 Task: Find connections with filter location Jhā Jhā with filter topic #hr with filter profile language German with filter current company TVS Motor Company with filter school Bharathidasan Institute of Management Tiruchirapalli with filter industry Food and Beverage Retail with filter service category Real Estate with filter keywords title Hotel Front Door Greeter
Action: Mouse pressed left at (590, 82)
Screenshot: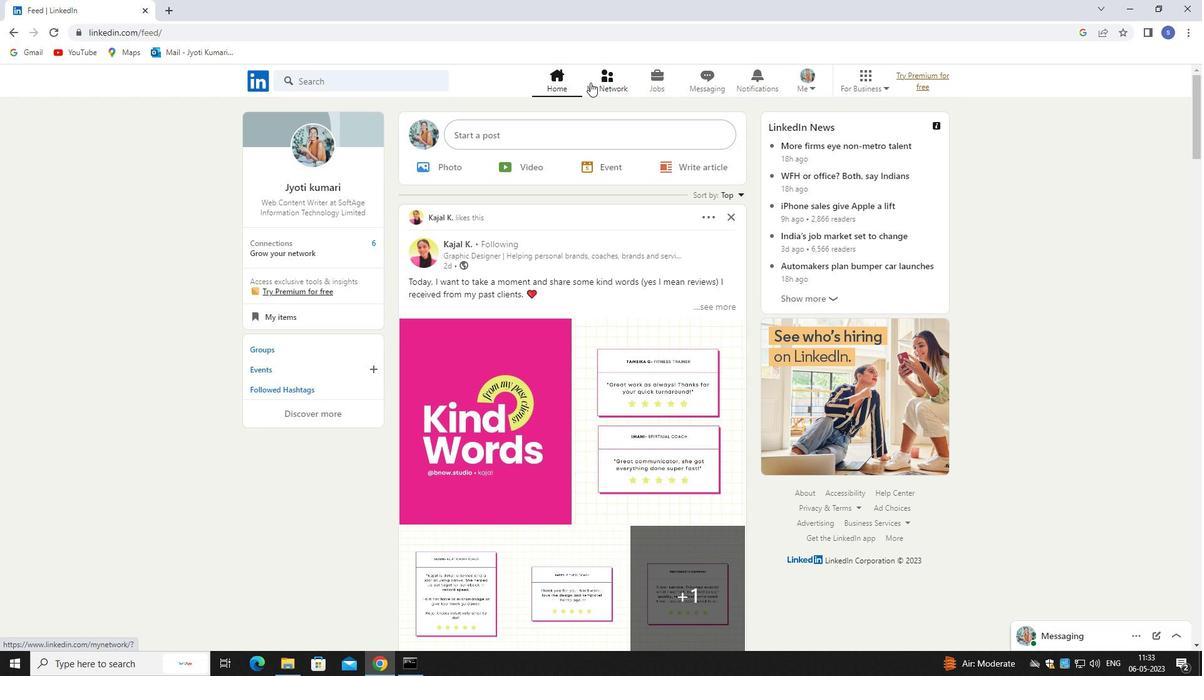 
Action: Mouse pressed left at (590, 82)
Screenshot: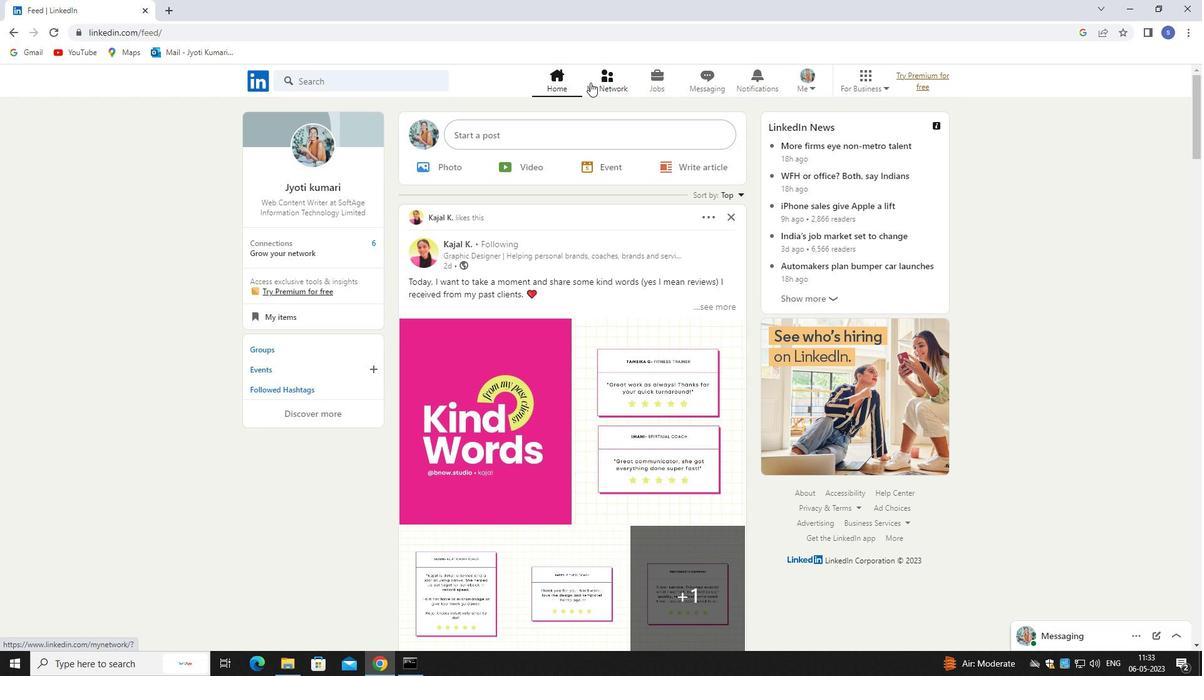 
Action: Mouse moved to (303, 152)
Screenshot: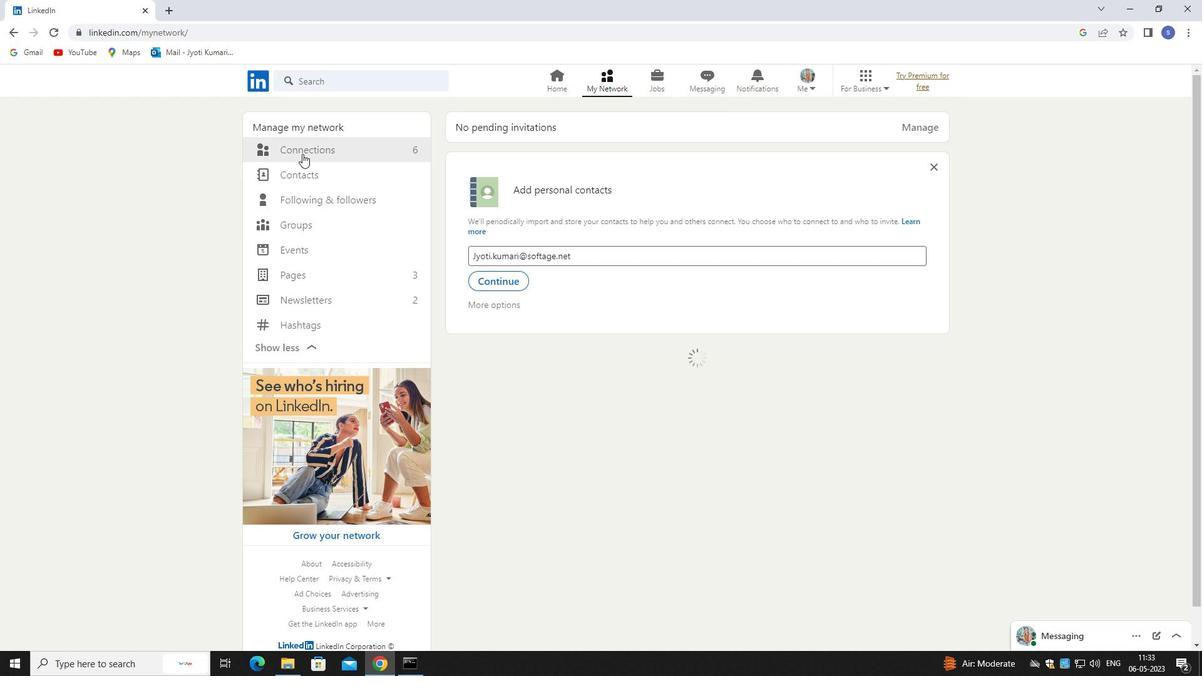 
Action: Mouse pressed left at (303, 152)
Screenshot: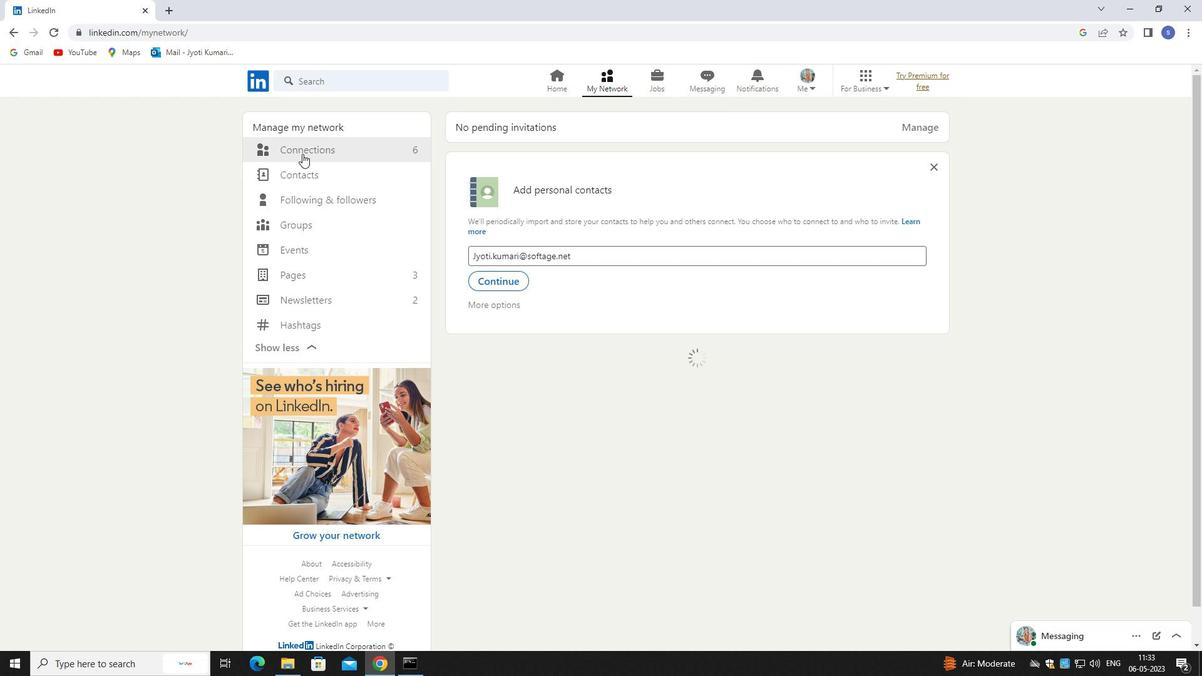 
Action: Mouse moved to (303, 152)
Screenshot: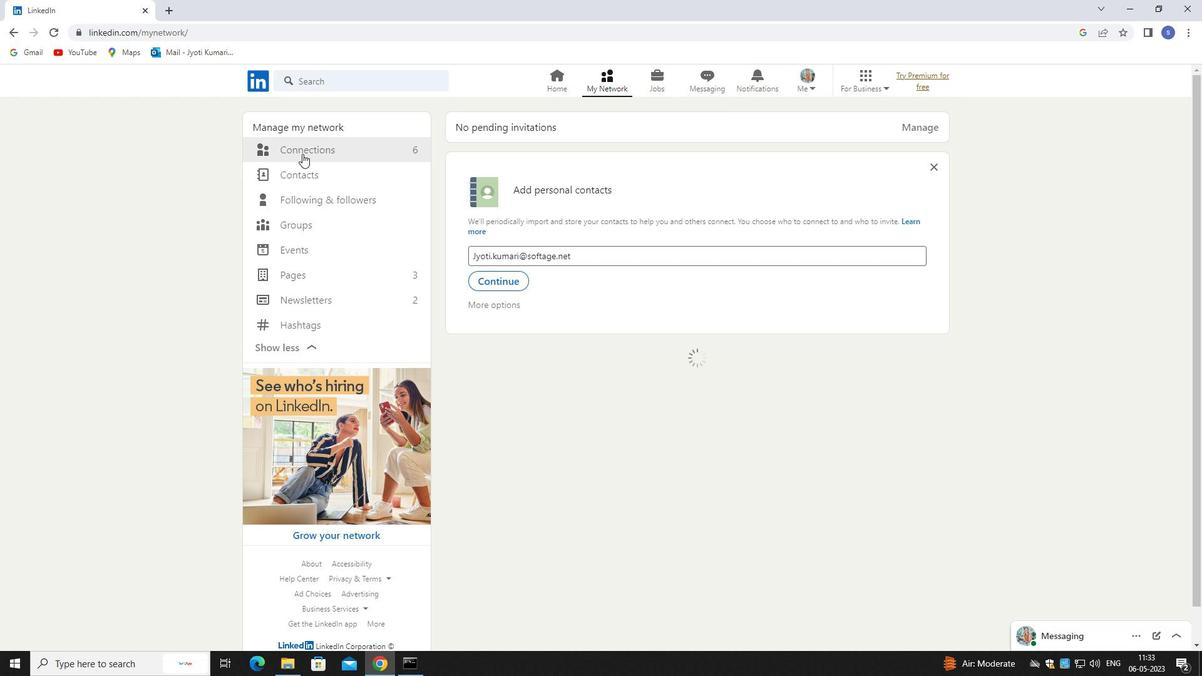 
Action: Mouse pressed left at (303, 152)
Screenshot: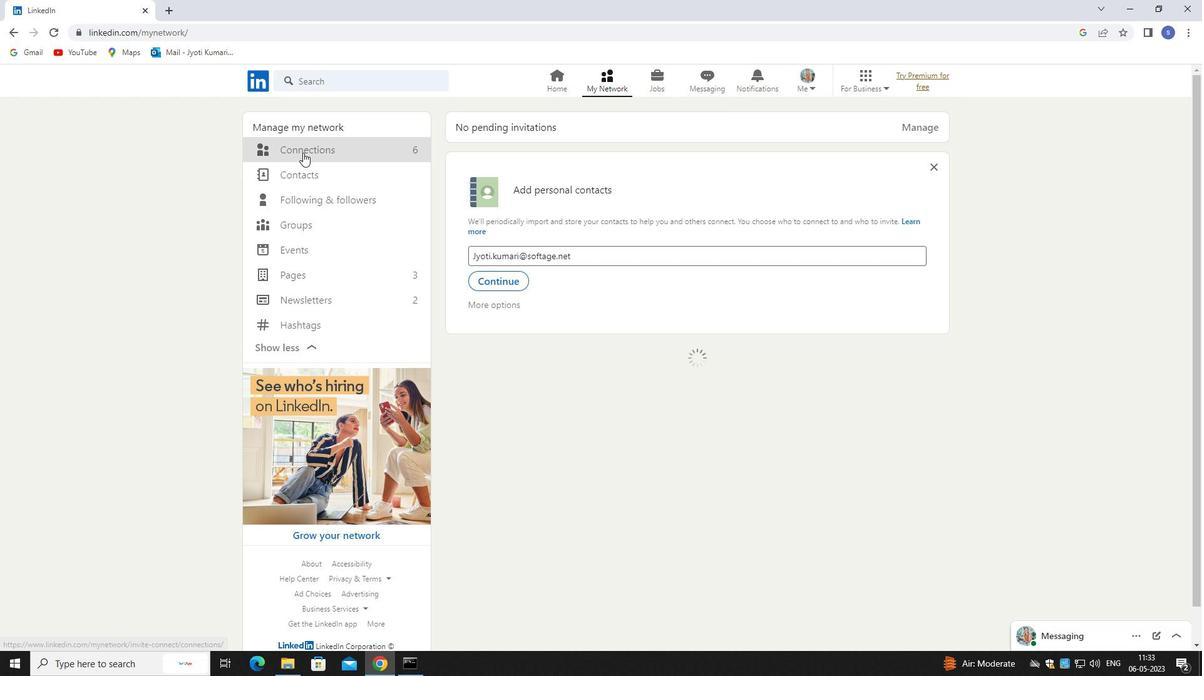 
Action: Mouse moved to (683, 150)
Screenshot: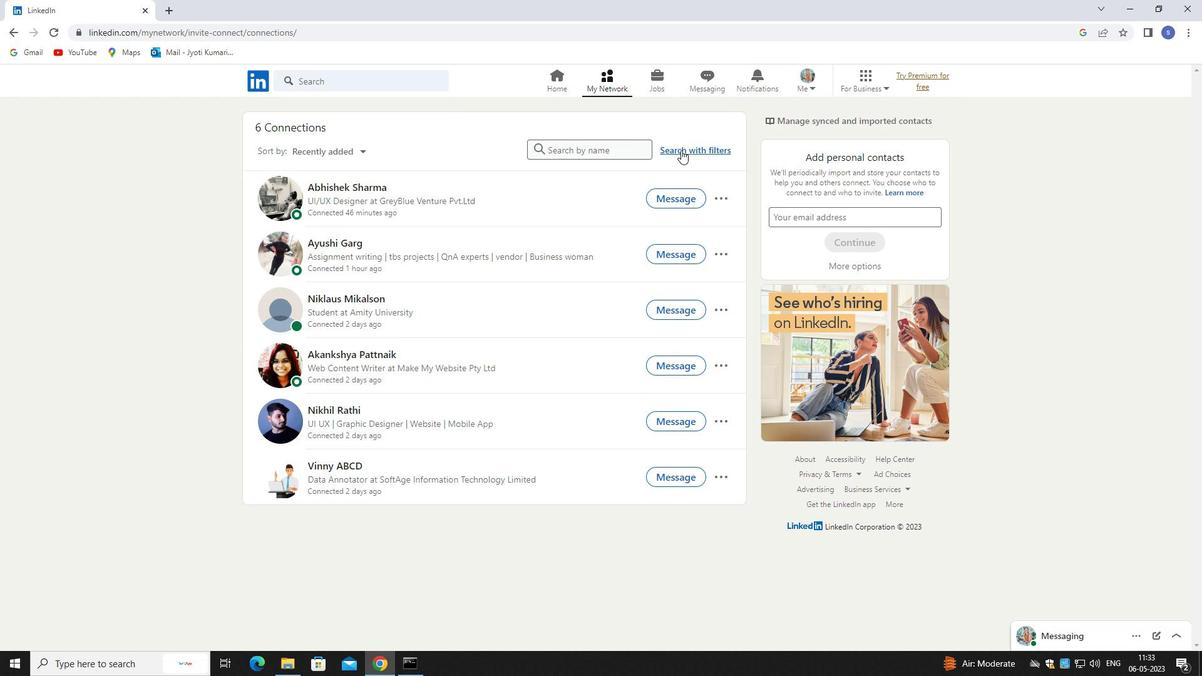 
Action: Mouse pressed left at (683, 150)
Screenshot: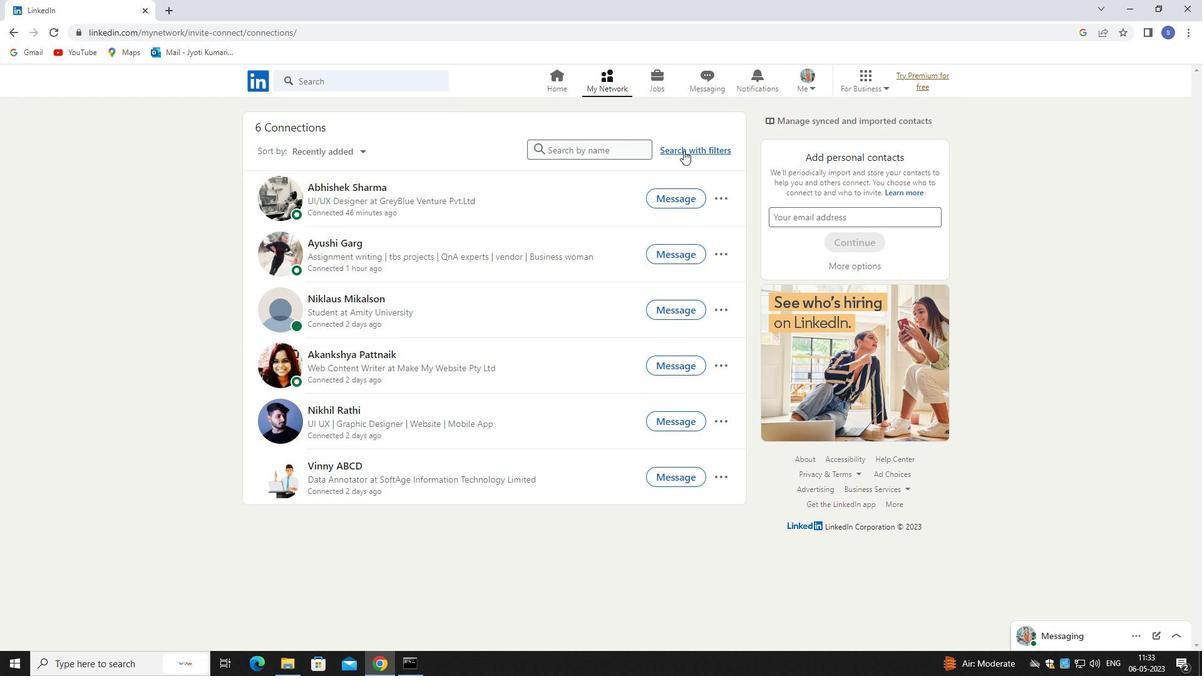 
Action: Mouse moved to (635, 109)
Screenshot: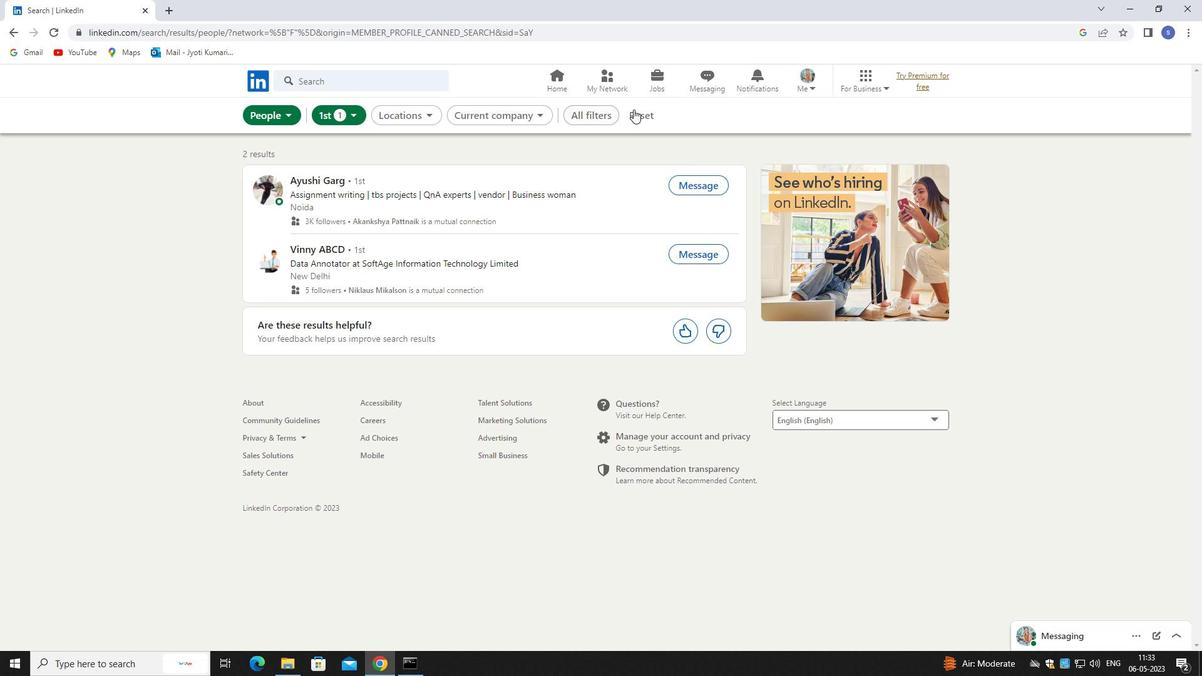 
Action: Mouse pressed left at (635, 109)
Screenshot: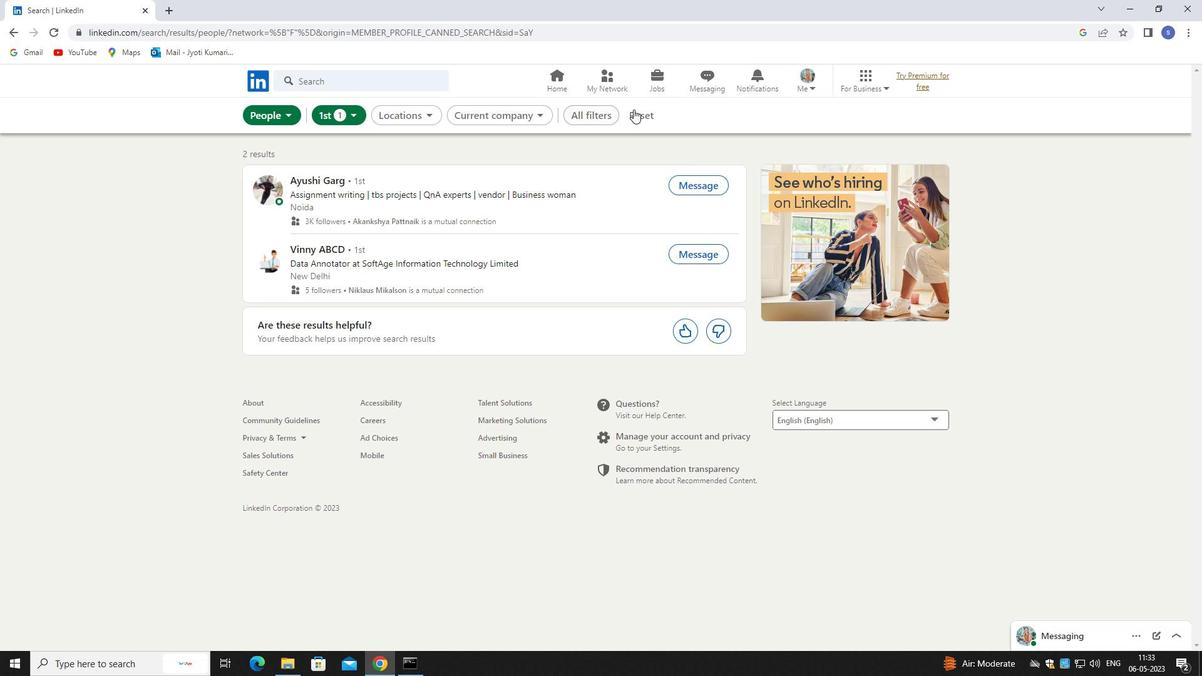 
Action: Mouse moved to (610, 110)
Screenshot: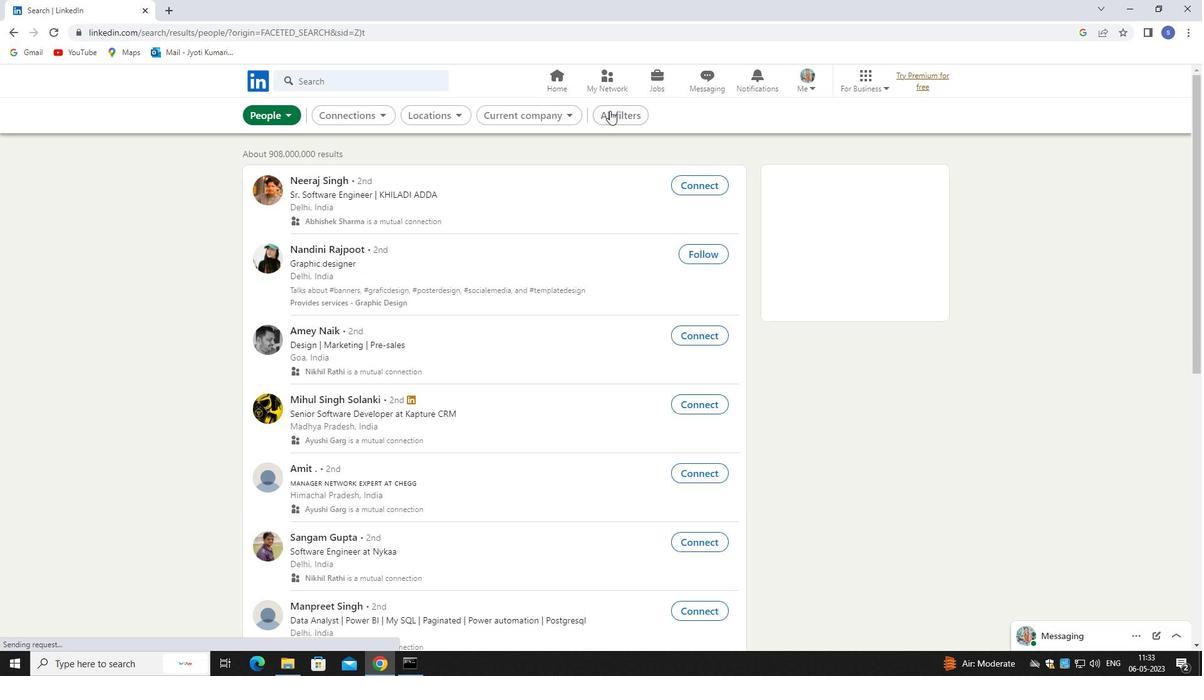 
Action: Mouse pressed left at (610, 110)
Screenshot: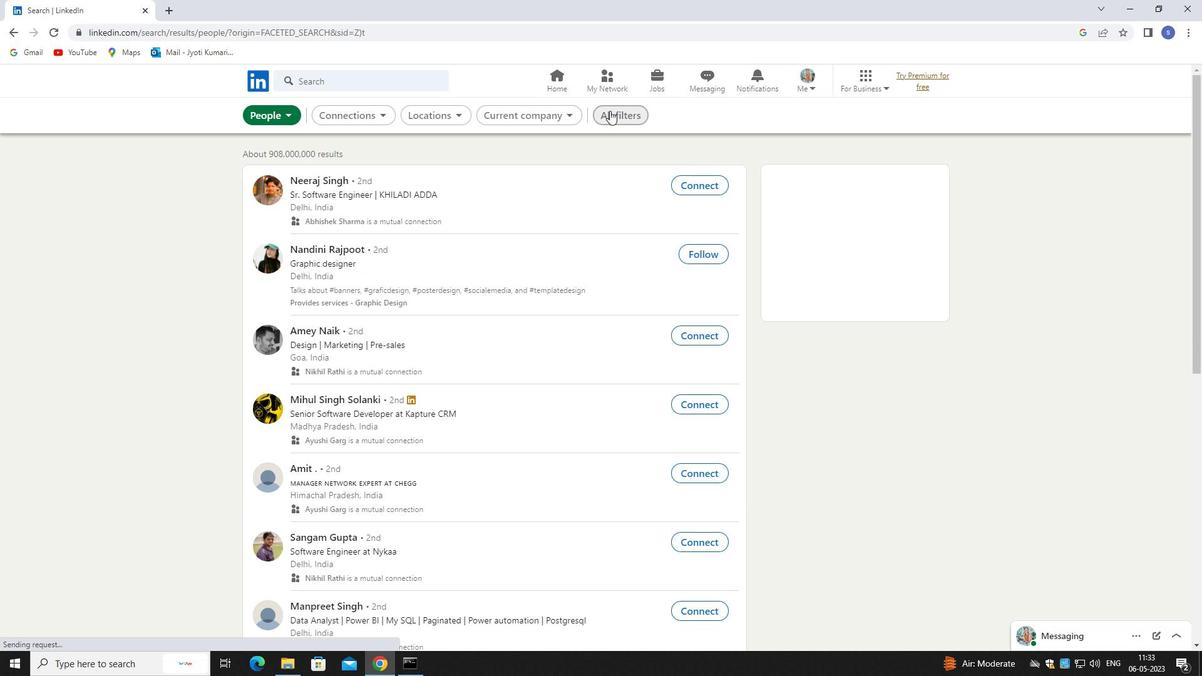 
Action: Mouse moved to (1057, 496)
Screenshot: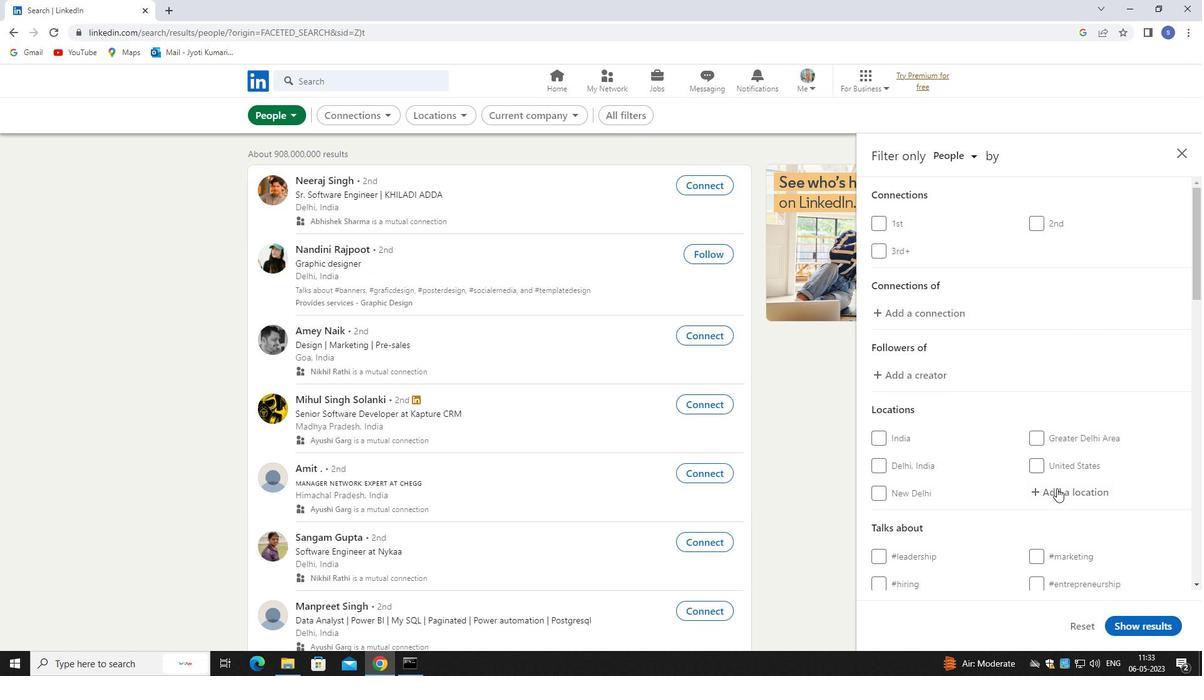 
Action: Mouse pressed left at (1057, 496)
Screenshot: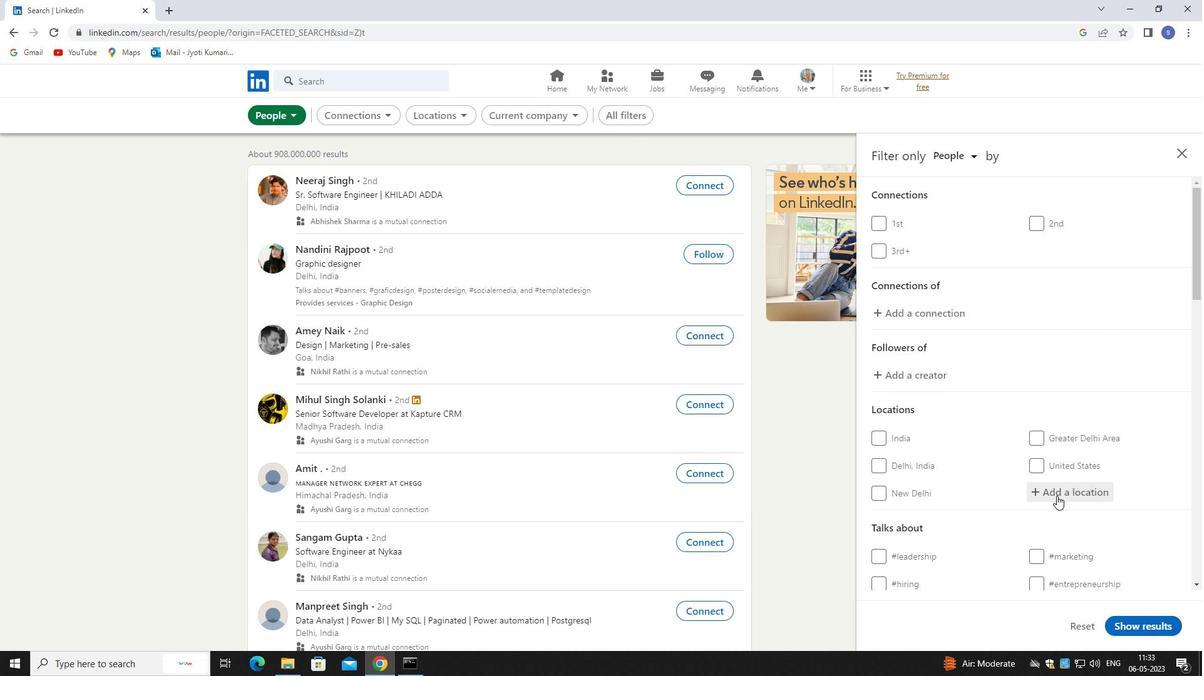 
Action: Key pressed jha<Key.space>jha
Screenshot: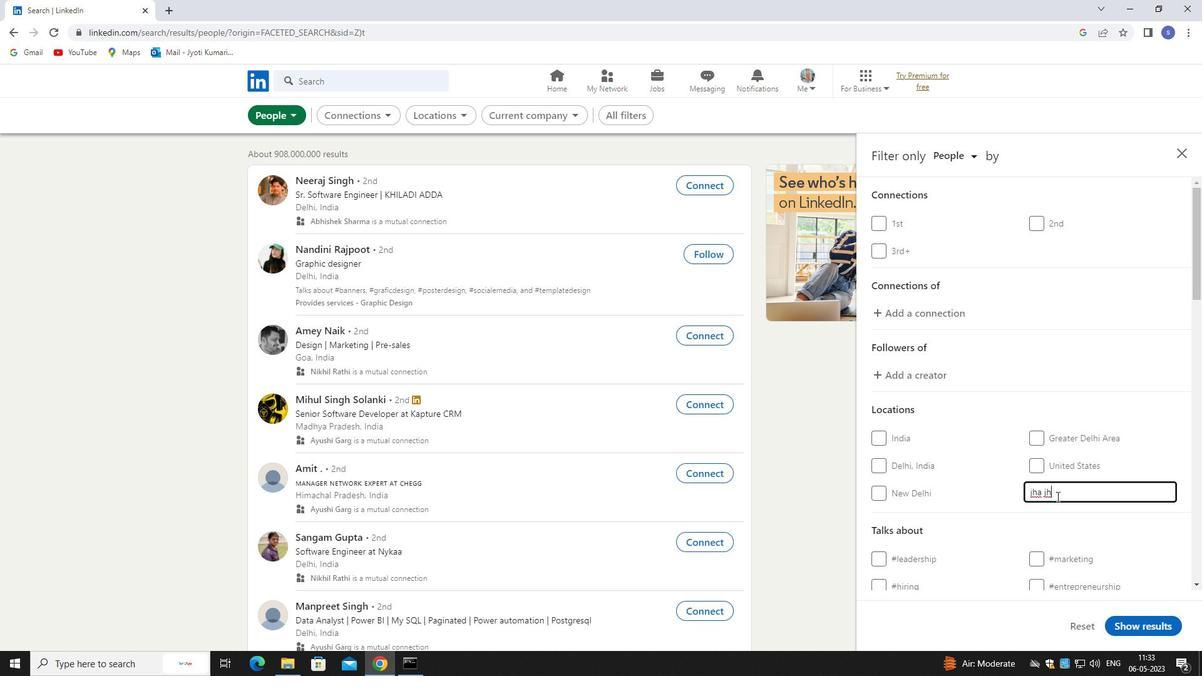 
Action: Mouse moved to (1077, 511)
Screenshot: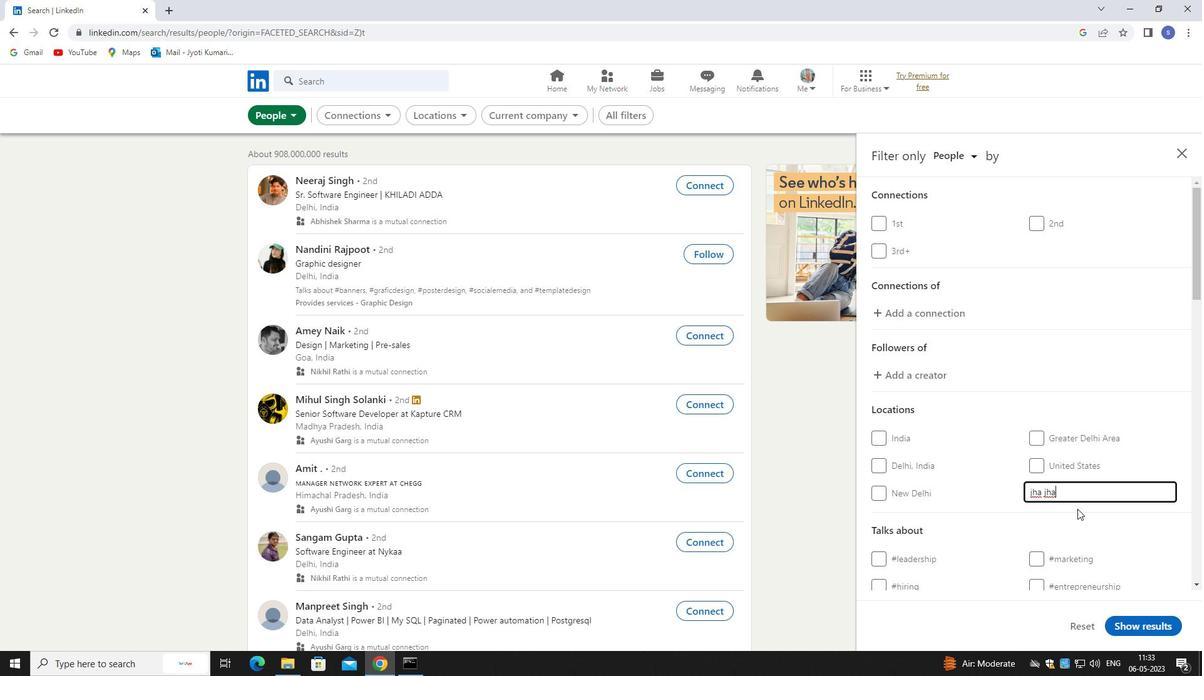 
Action: Mouse scrolled (1077, 511) with delta (0, 0)
Screenshot: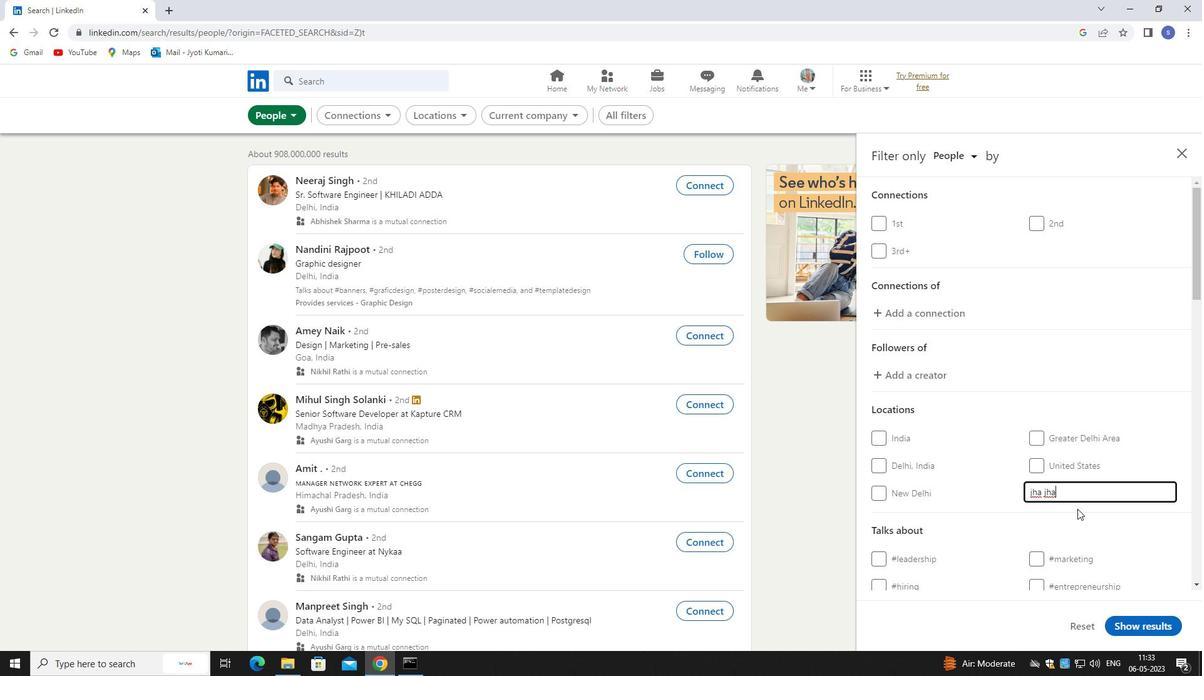 
Action: Mouse moved to (1076, 512)
Screenshot: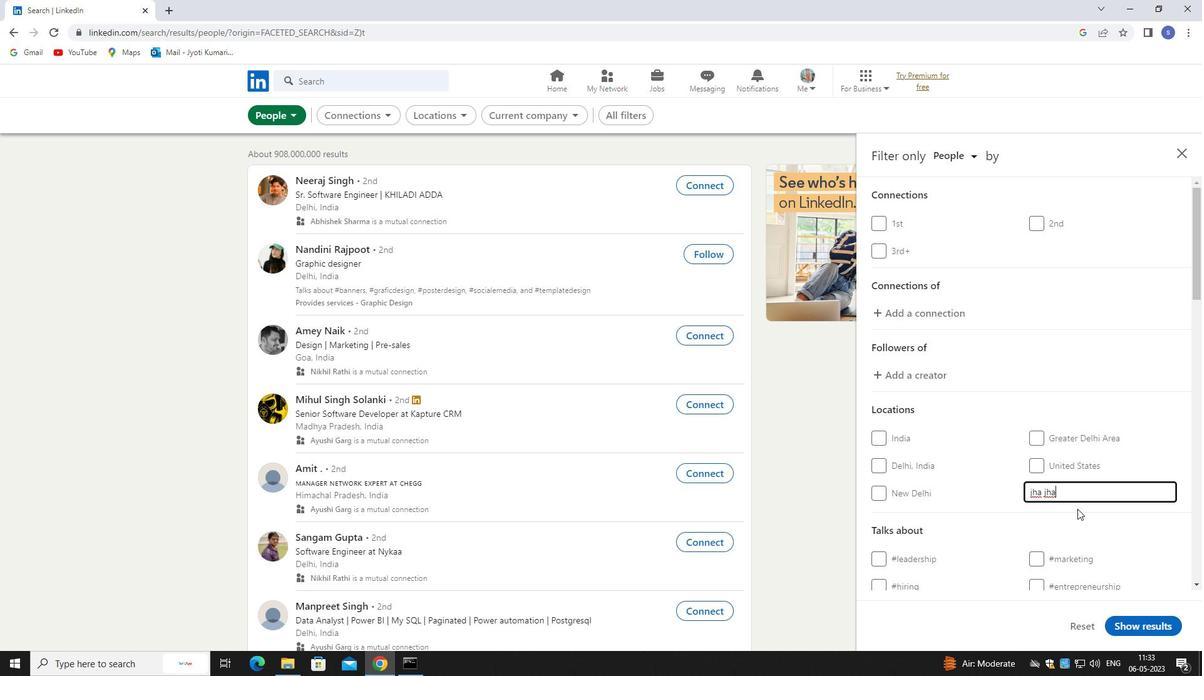 
Action: Mouse scrolled (1076, 512) with delta (0, 0)
Screenshot: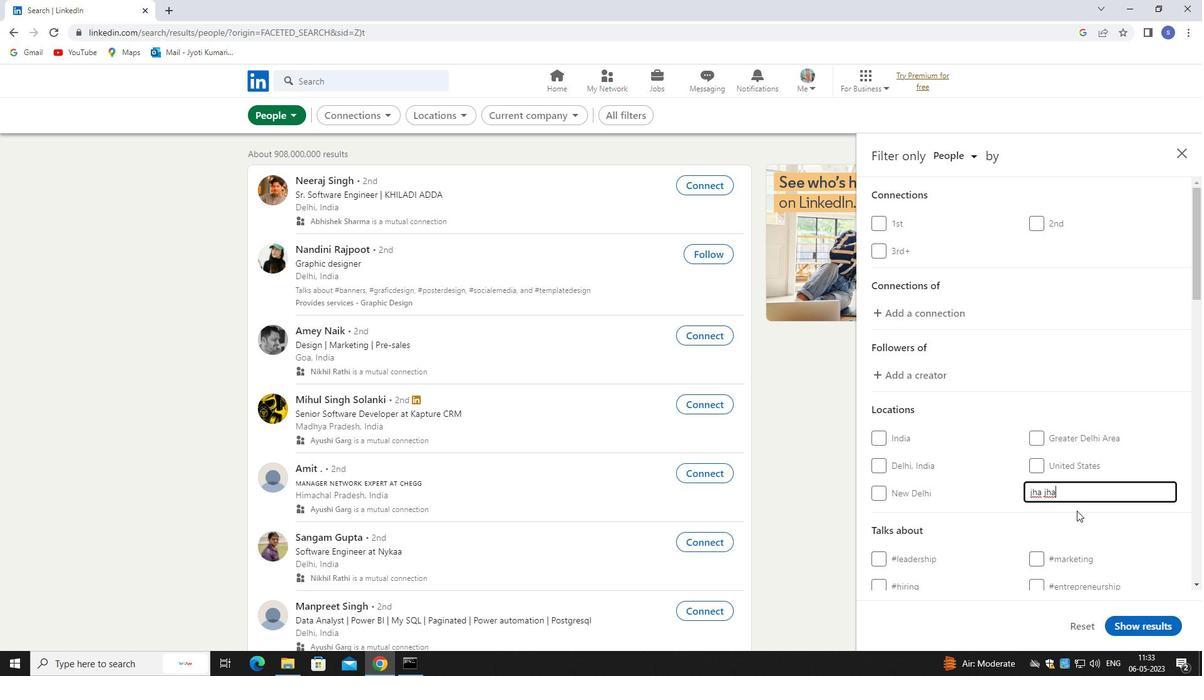 
Action: Mouse moved to (1073, 487)
Screenshot: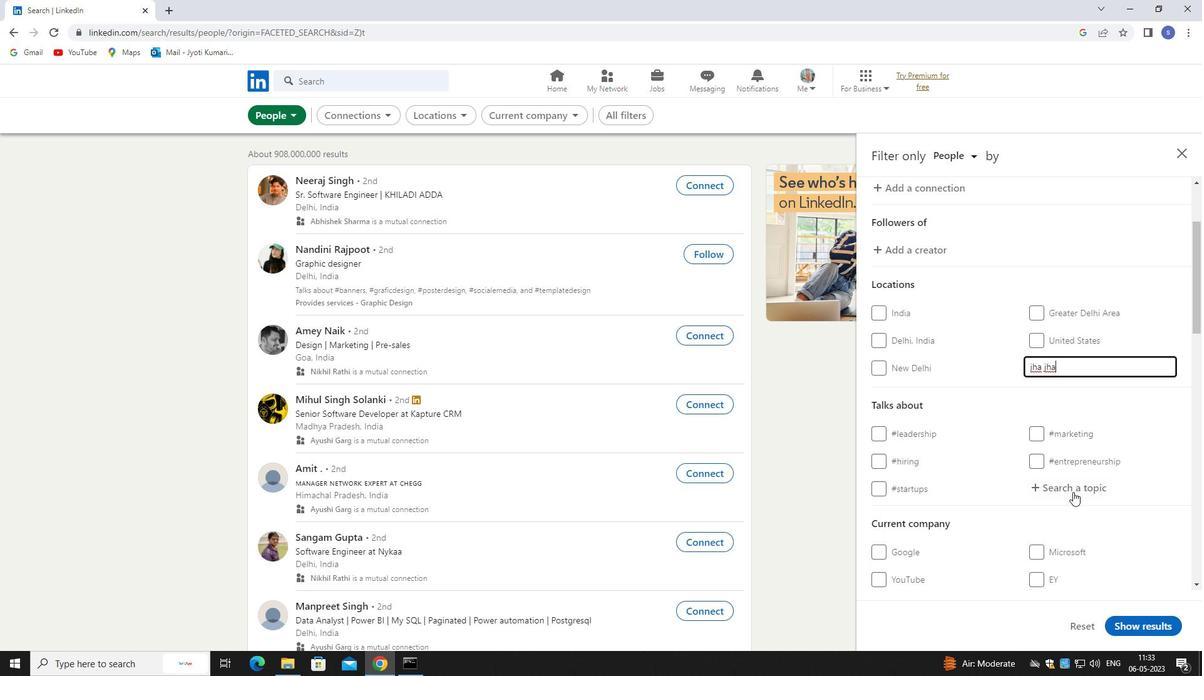 
Action: Mouse pressed left at (1073, 487)
Screenshot: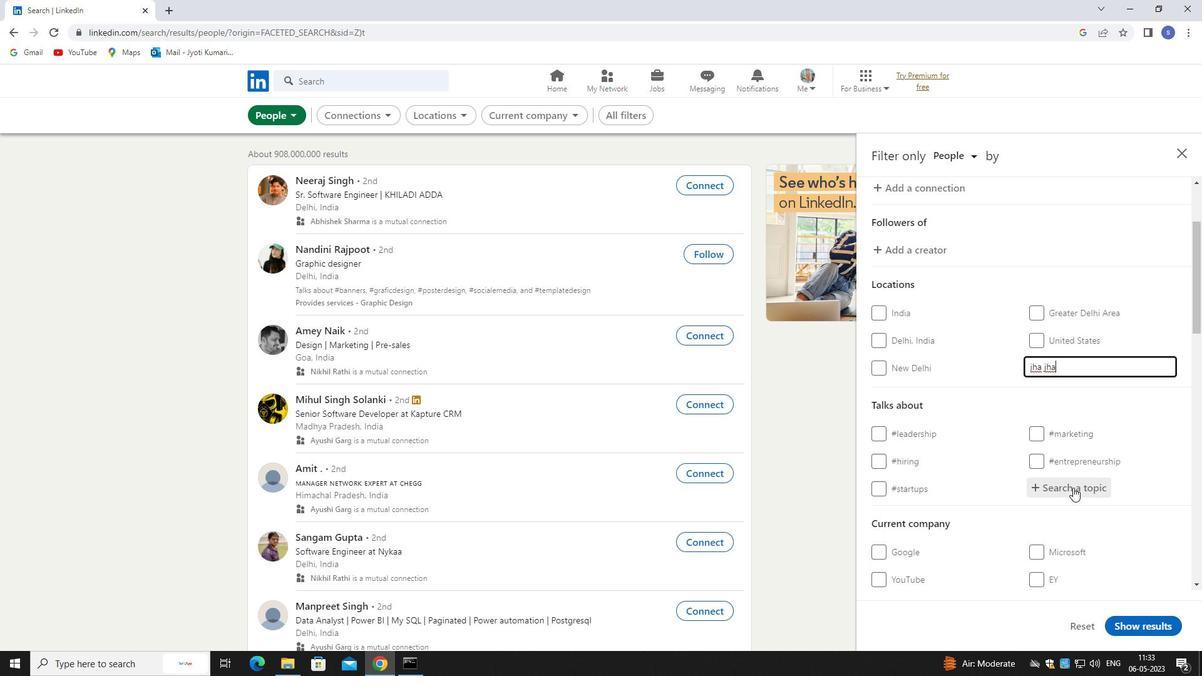 
Action: Key pressed hr
Screenshot: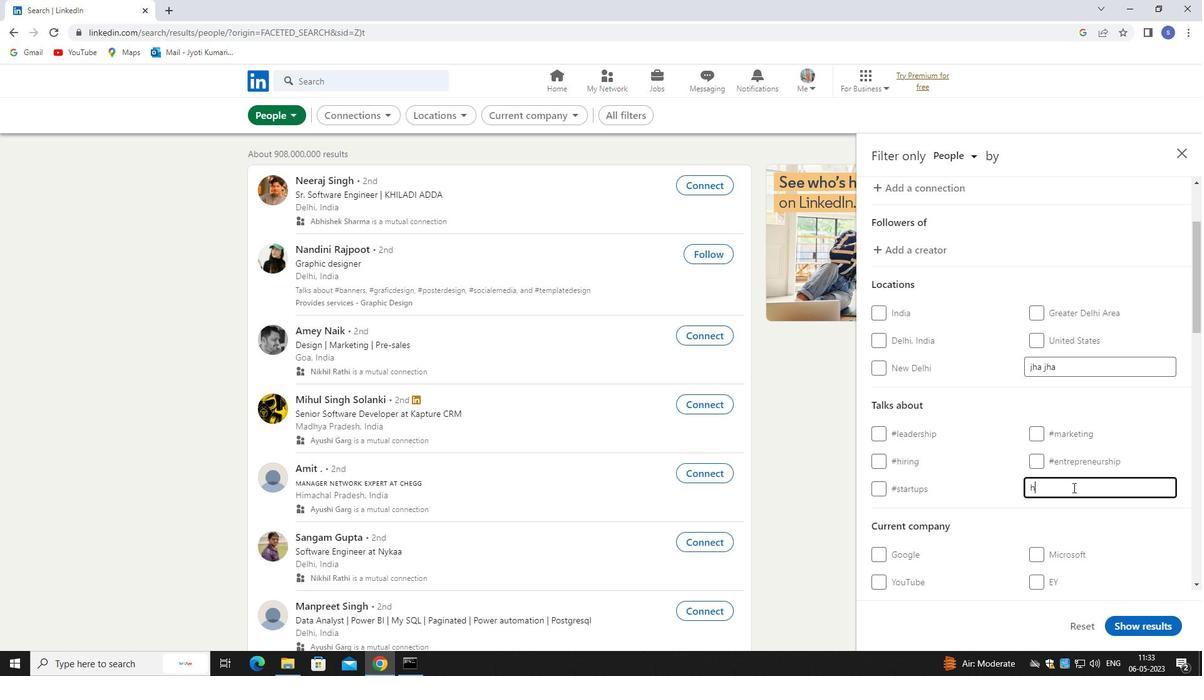 
Action: Mouse moved to (1059, 511)
Screenshot: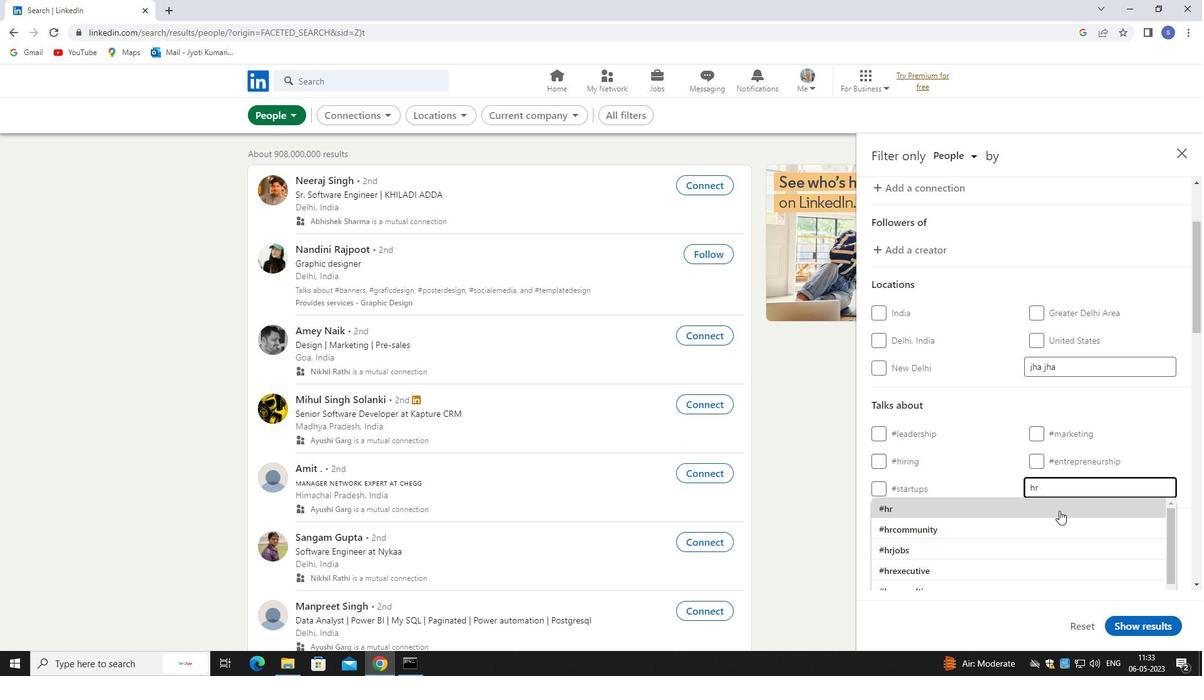 
Action: Mouse pressed left at (1059, 511)
Screenshot: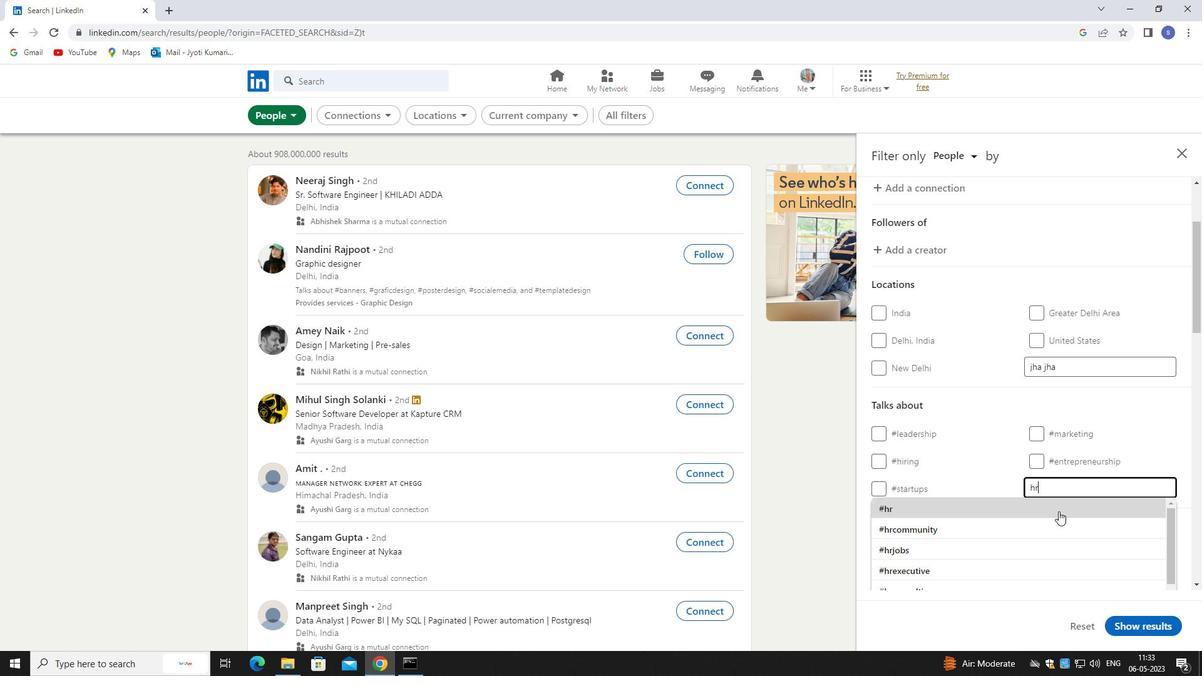 
Action: Mouse scrolled (1059, 511) with delta (0, 0)
Screenshot: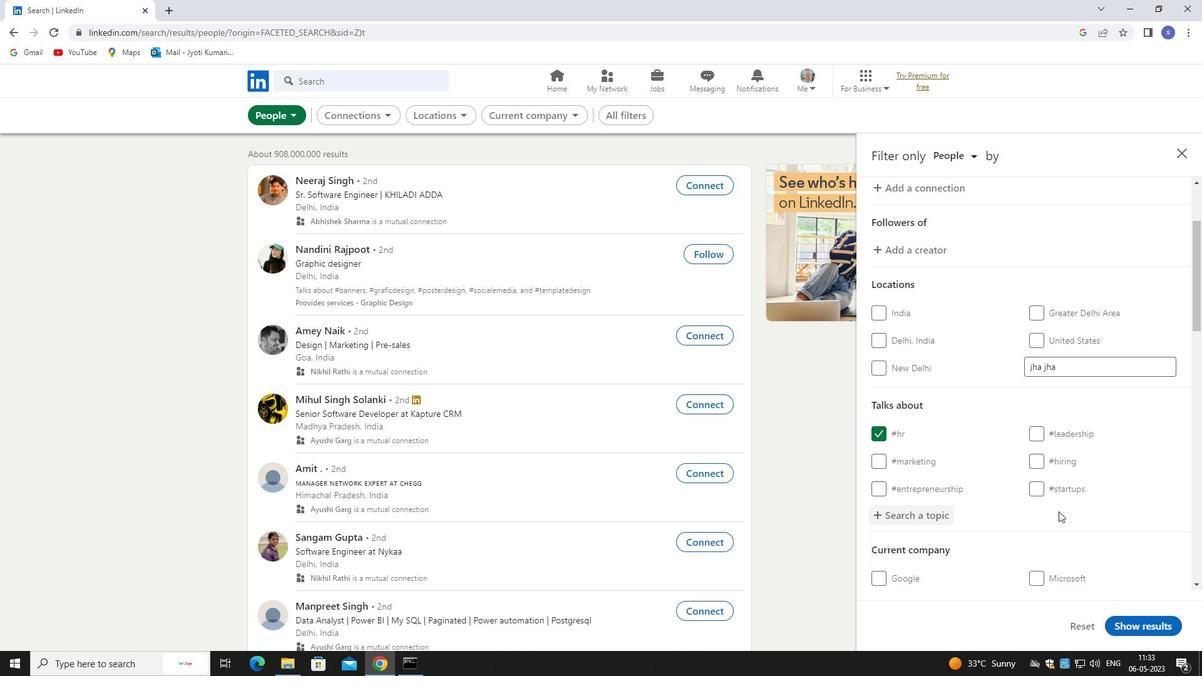 
Action: Mouse scrolled (1059, 511) with delta (0, 0)
Screenshot: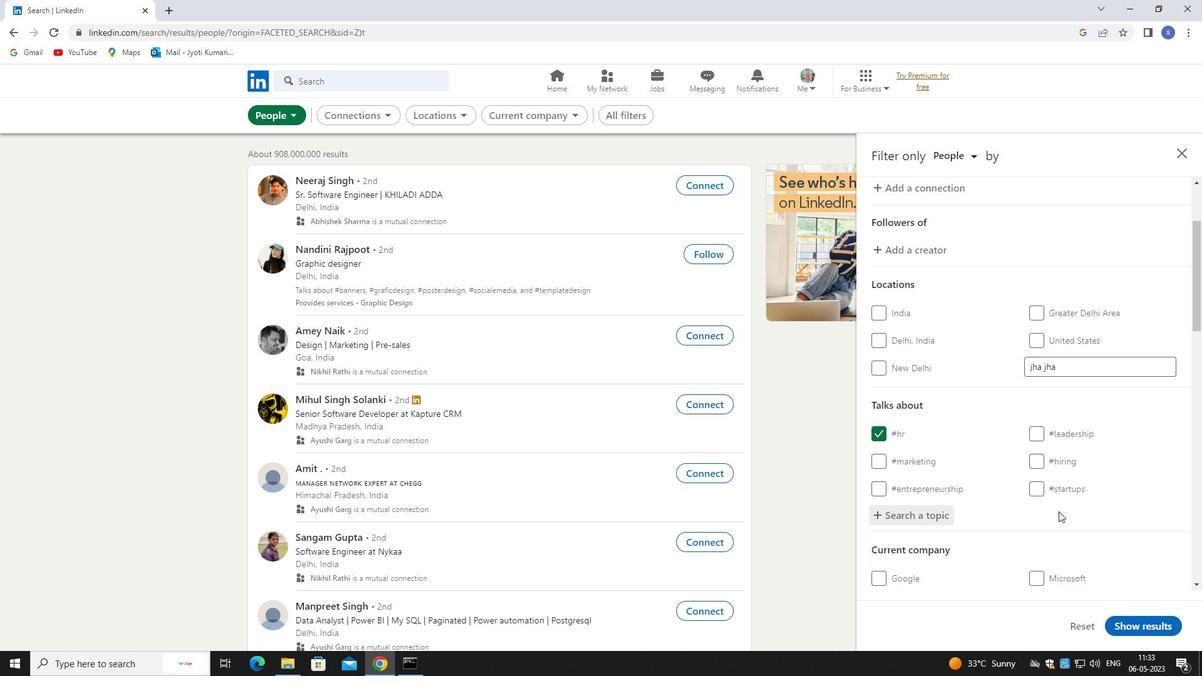 
Action: Mouse scrolled (1059, 511) with delta (0, 0)
Screenshot: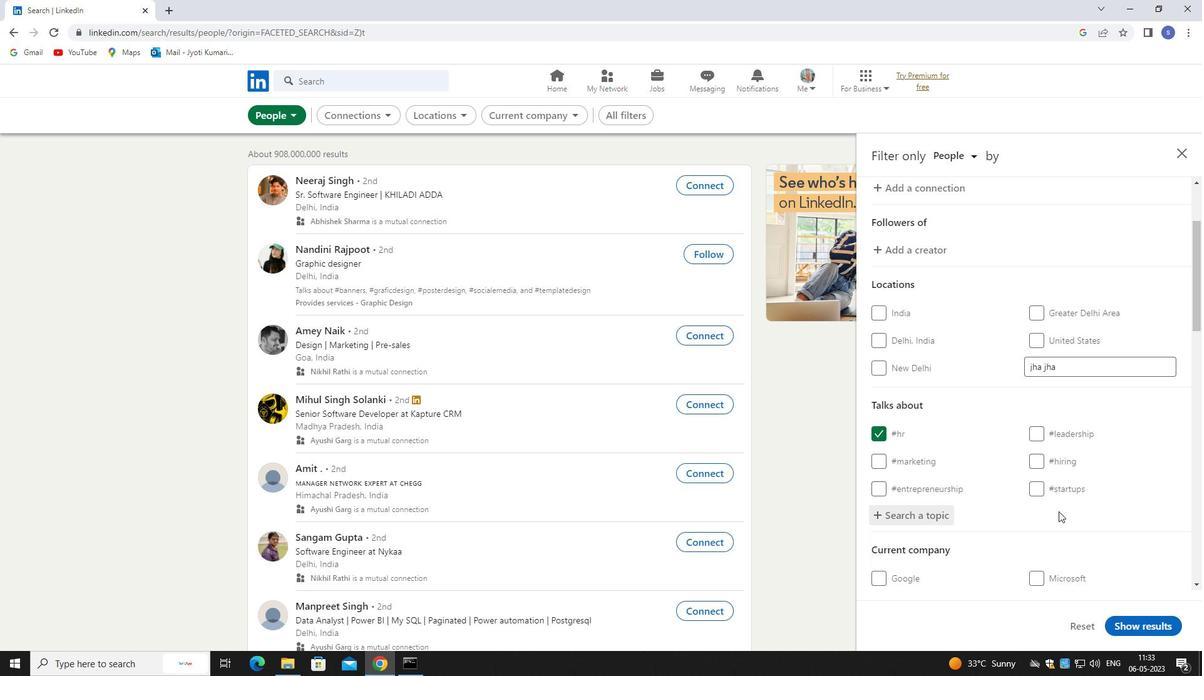 
Action: Mouse moved to (1048, 439)
Screenshot: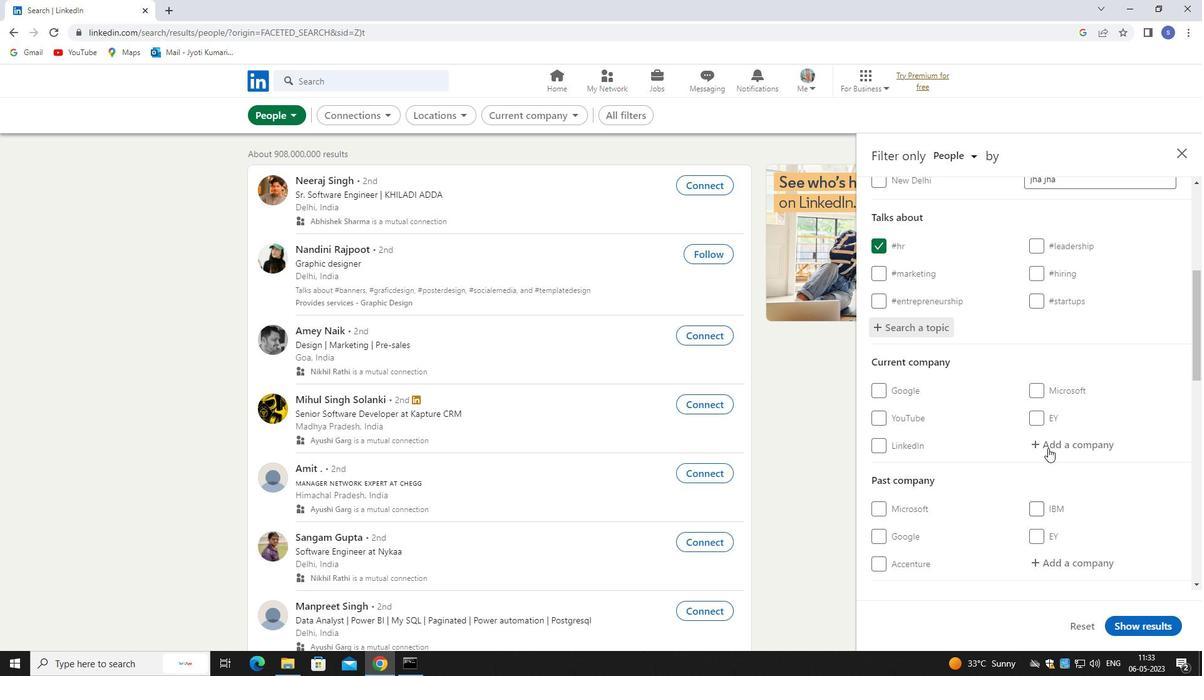 
Action: Mouse pressed left at (1048, 439)
Screenshot: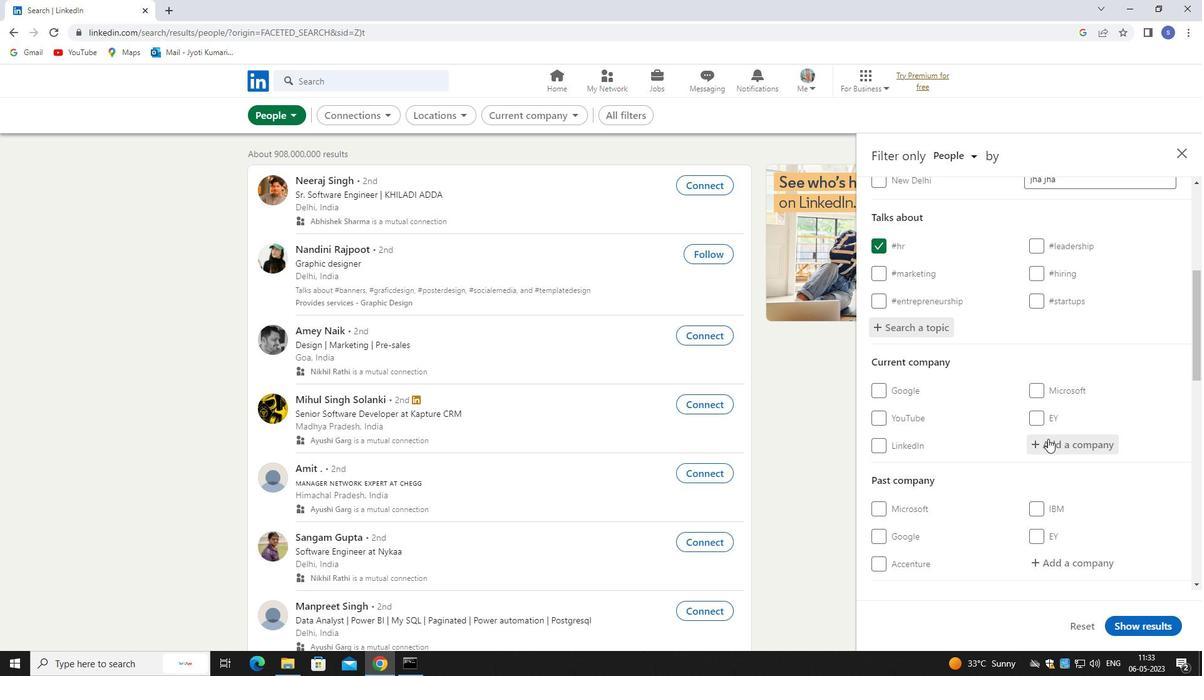 
Action: Key pressed <Key.shift>TVS
Screenshot: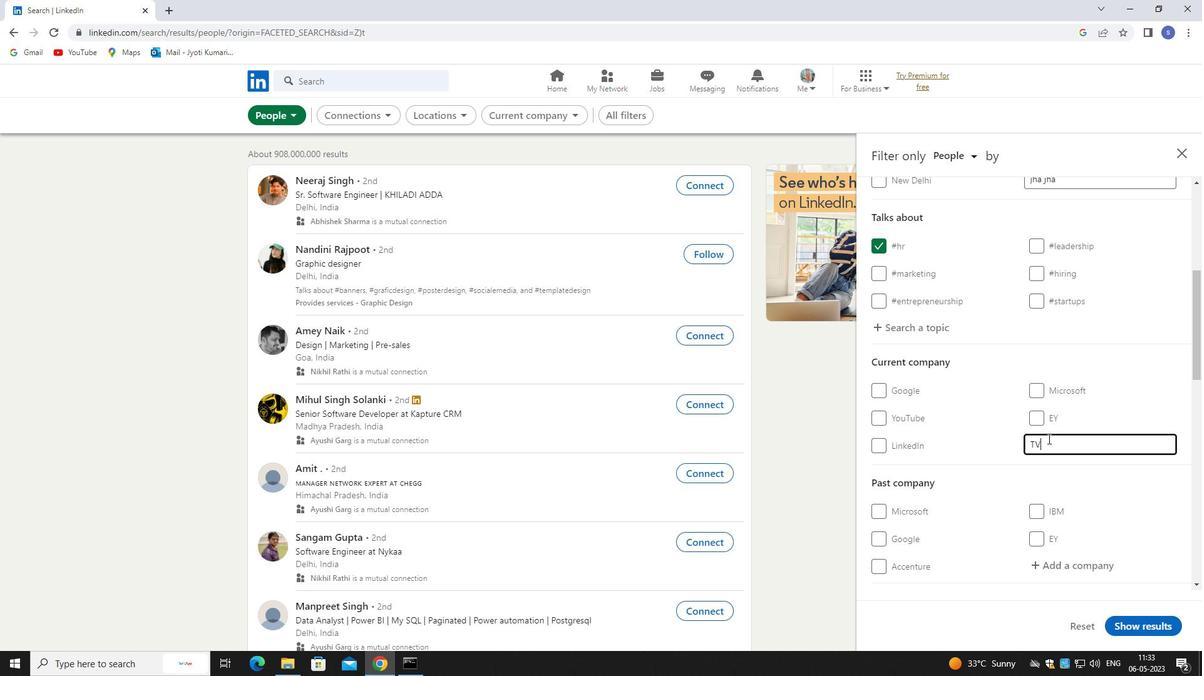 
Action: Mouse moved to (1052, 471)
Screenshot: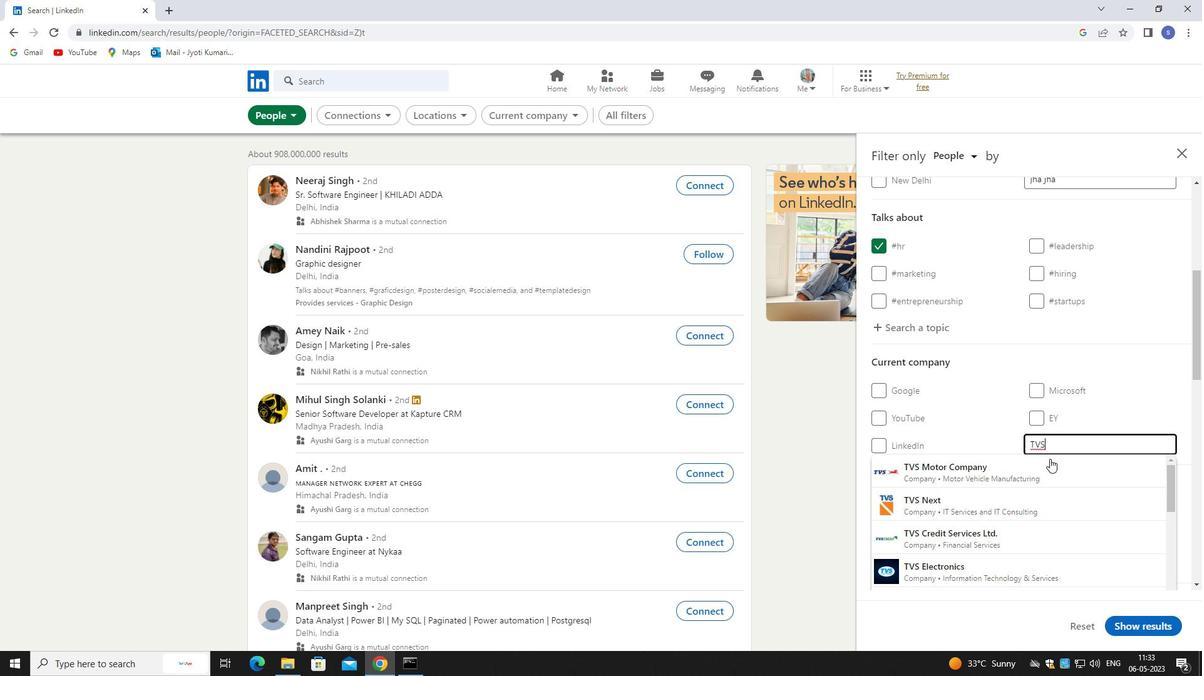 
Action: Mouse pressed left at (1052, 471)
Screenshot: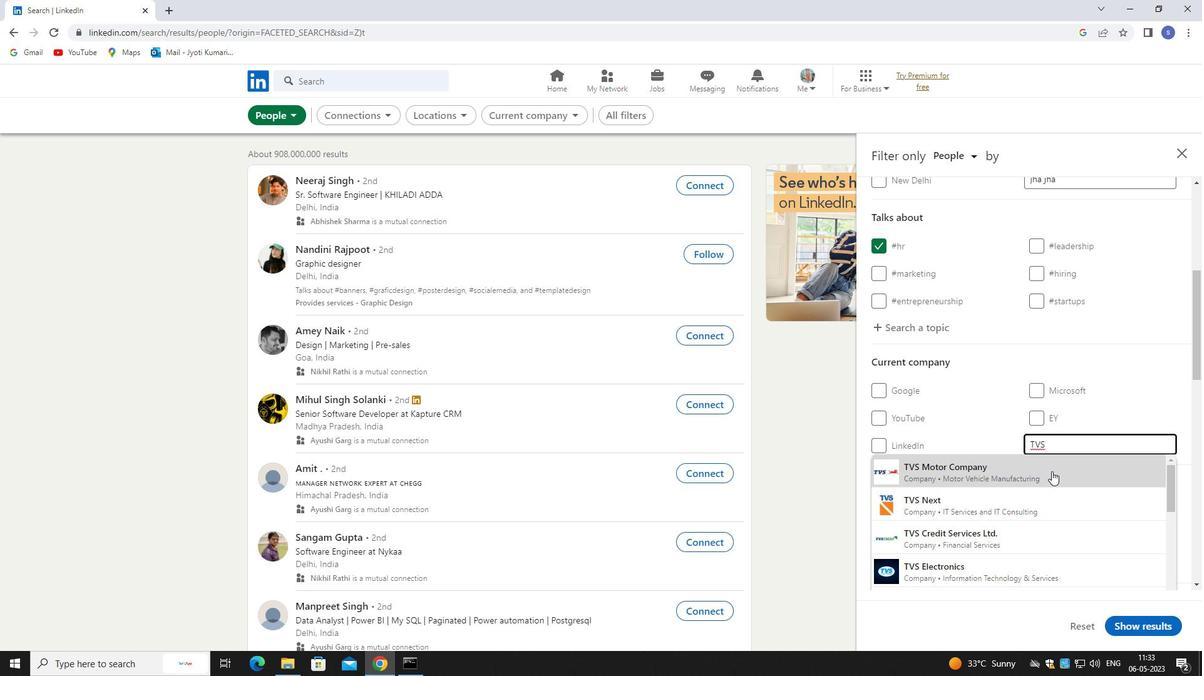 
Action: Mouse scrolled (1052, 471) with delta (0, 0)
Screenshot: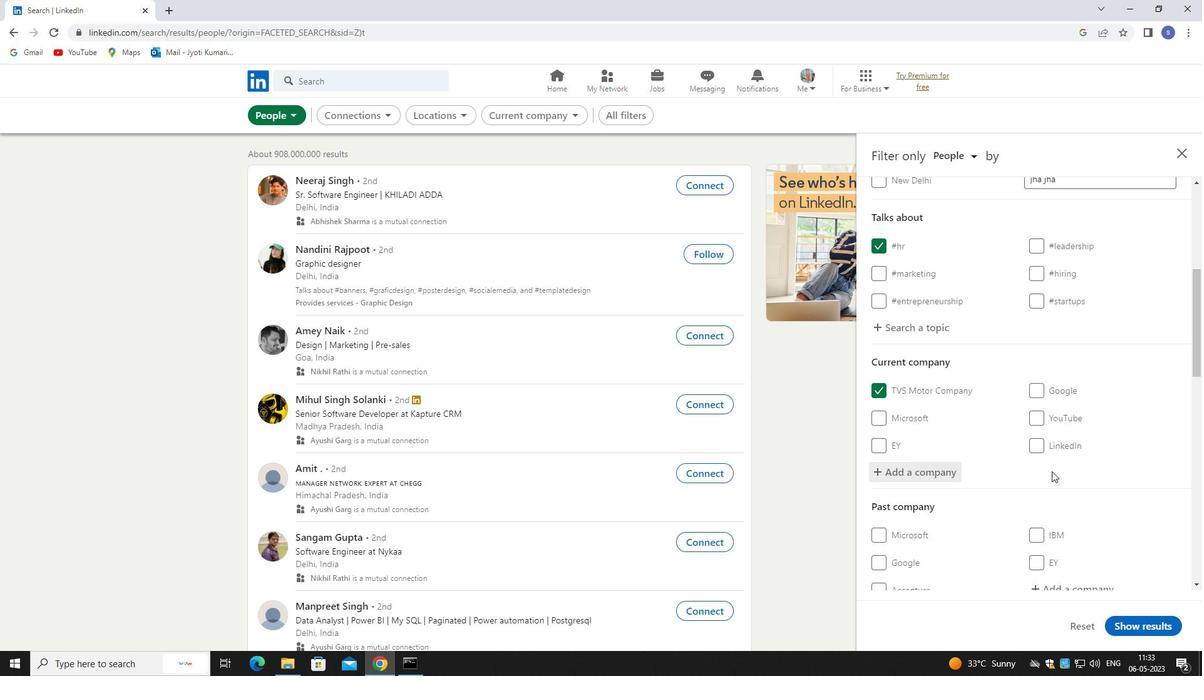 
Action: Mouse scrolled (1052, 471) with delta (0, 0)
Screenshot: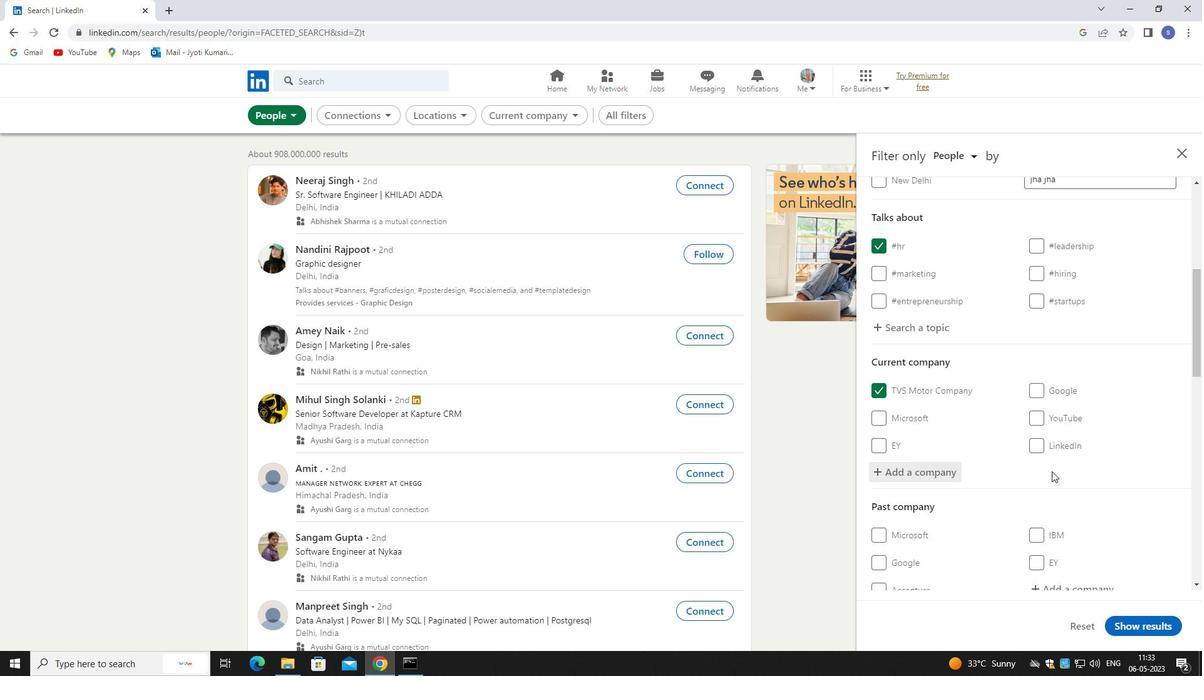 
Action: Mouse scrolled (1052, 471) with delta (0, 0)
Screenshot: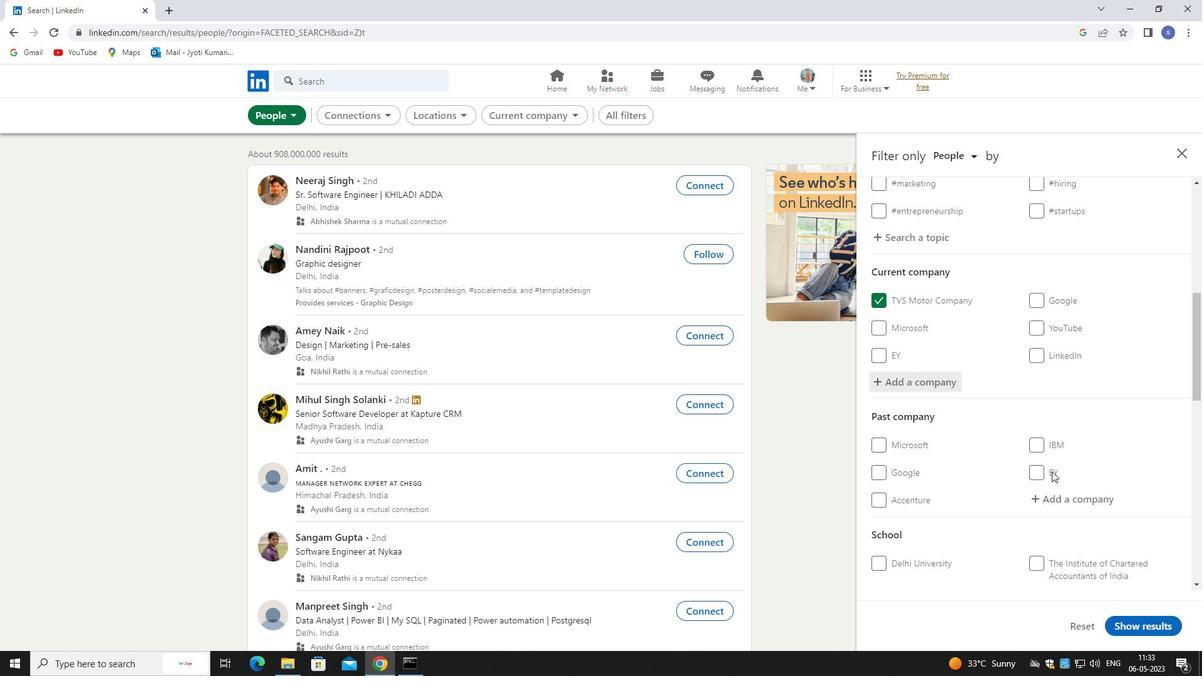 
Action: Mouse moved to (1051, 471)
Screenshot: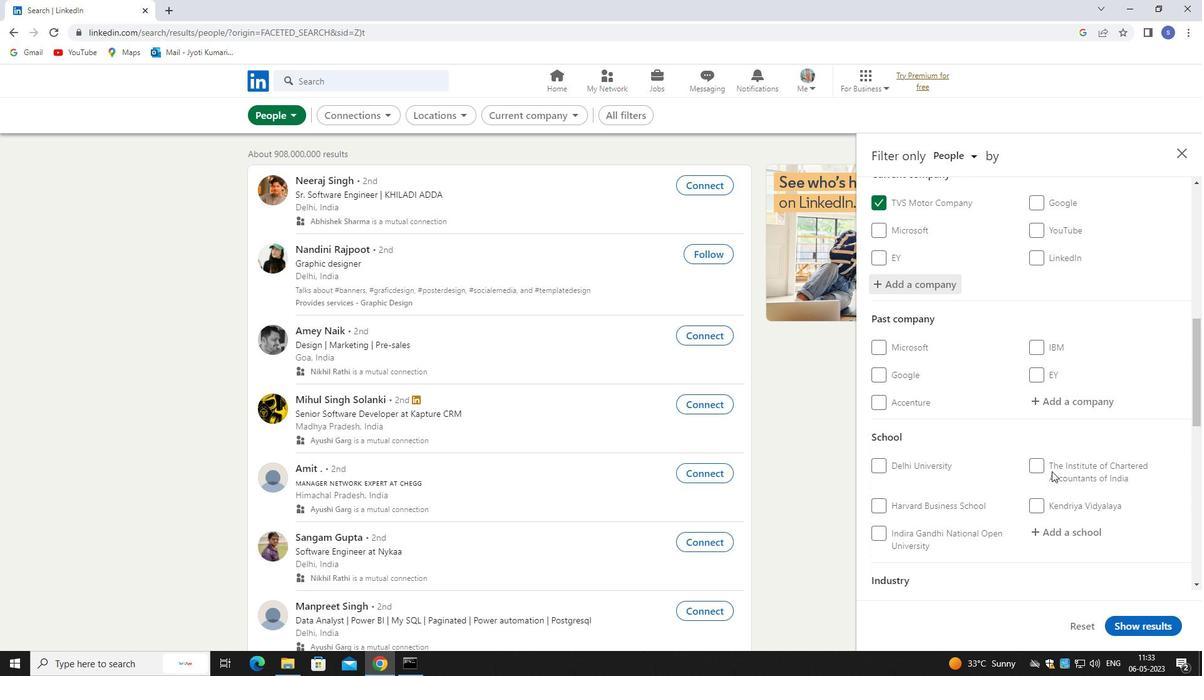 
Action: Mouse scrolled (1051, 471) with delta (0, 0)
Screenshot: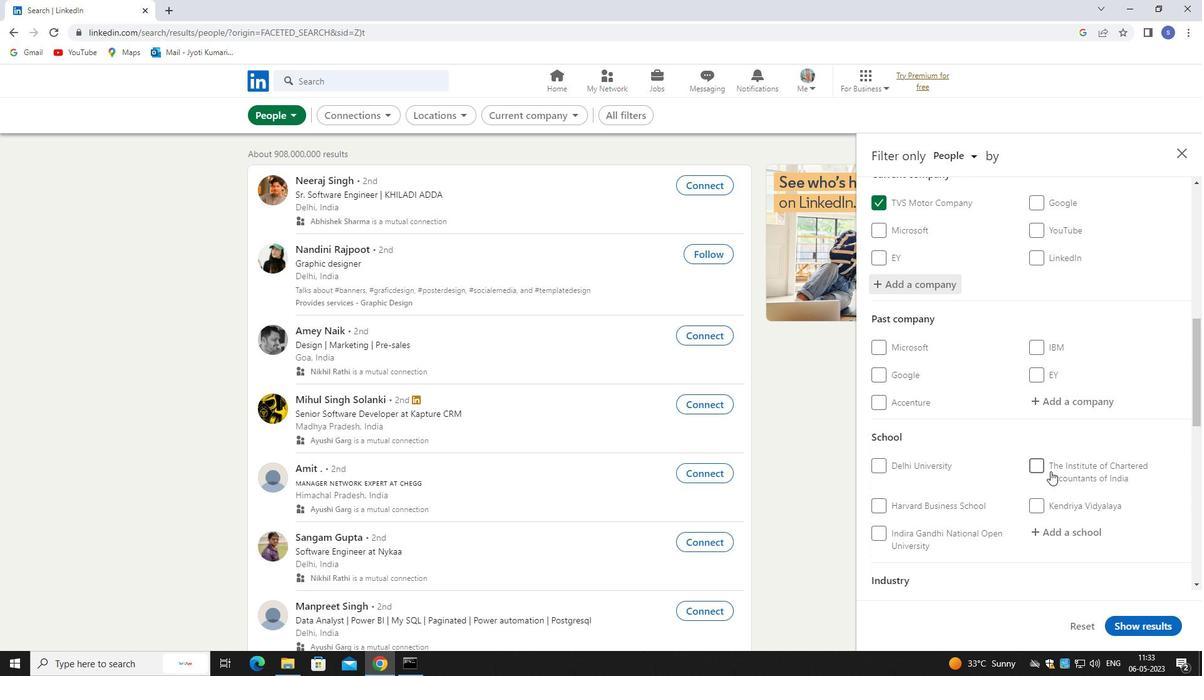 
Action: Mouse scrolled (1051, 471) with delta (0, 0)
Screenshot: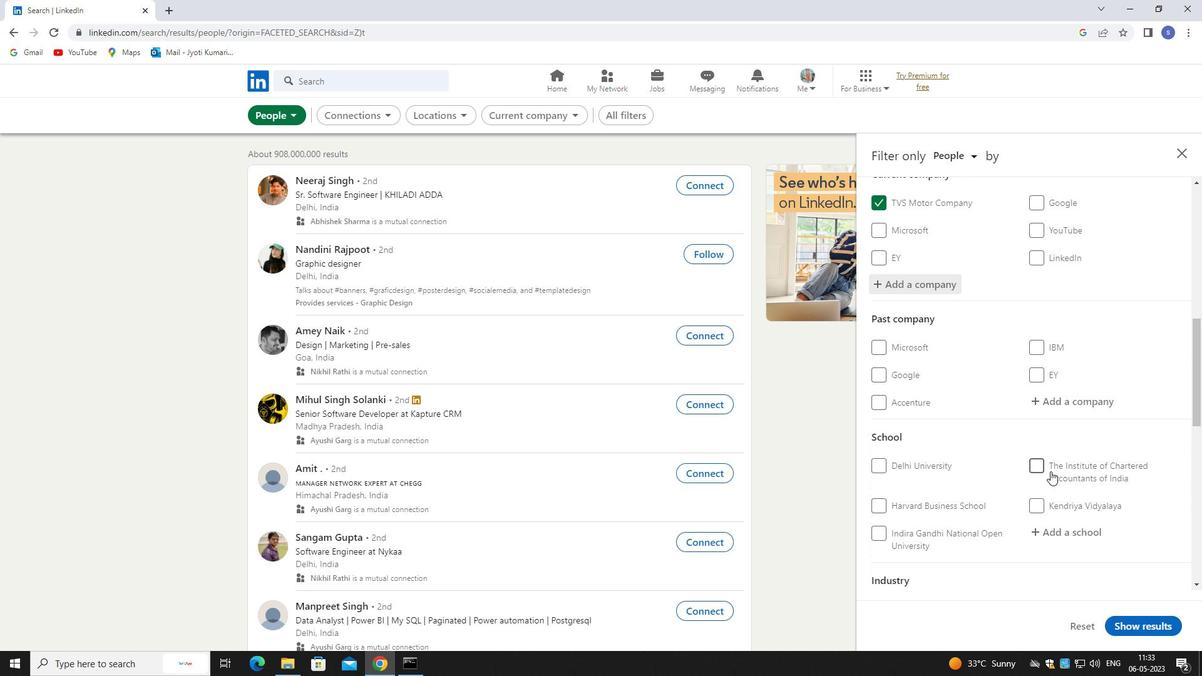 
Action: Mouse moved to (1060, 408)
Screenshot: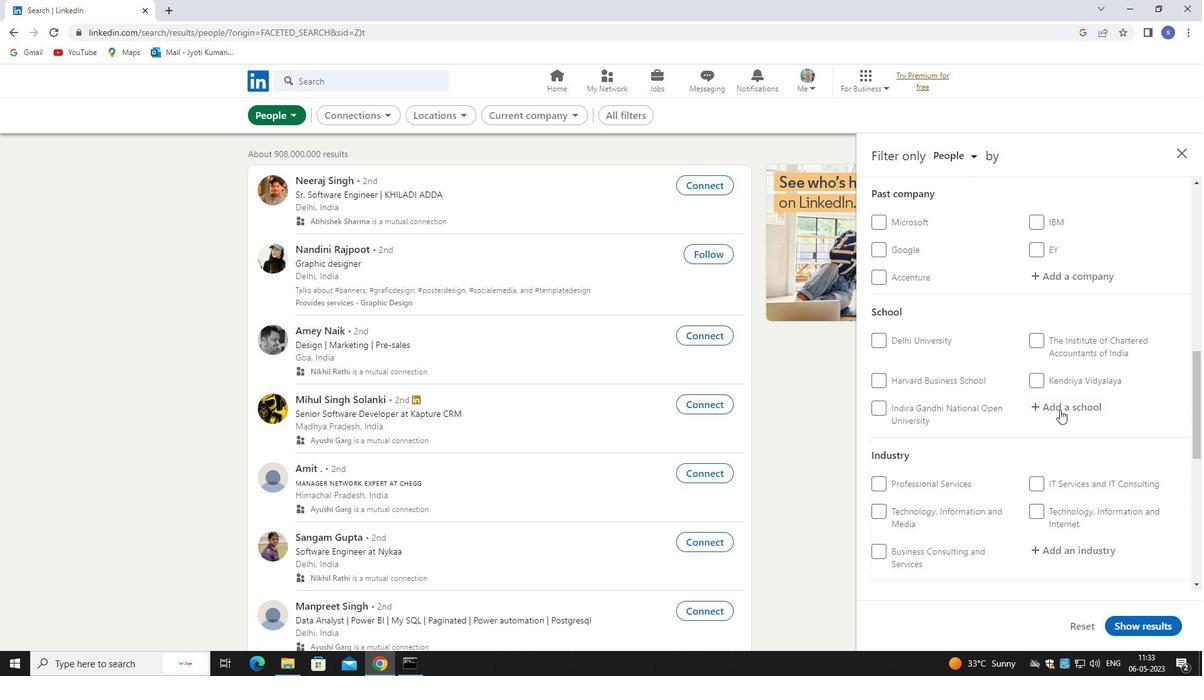 
Action: Mouse pressed left at (1060, 408)
Screenshot: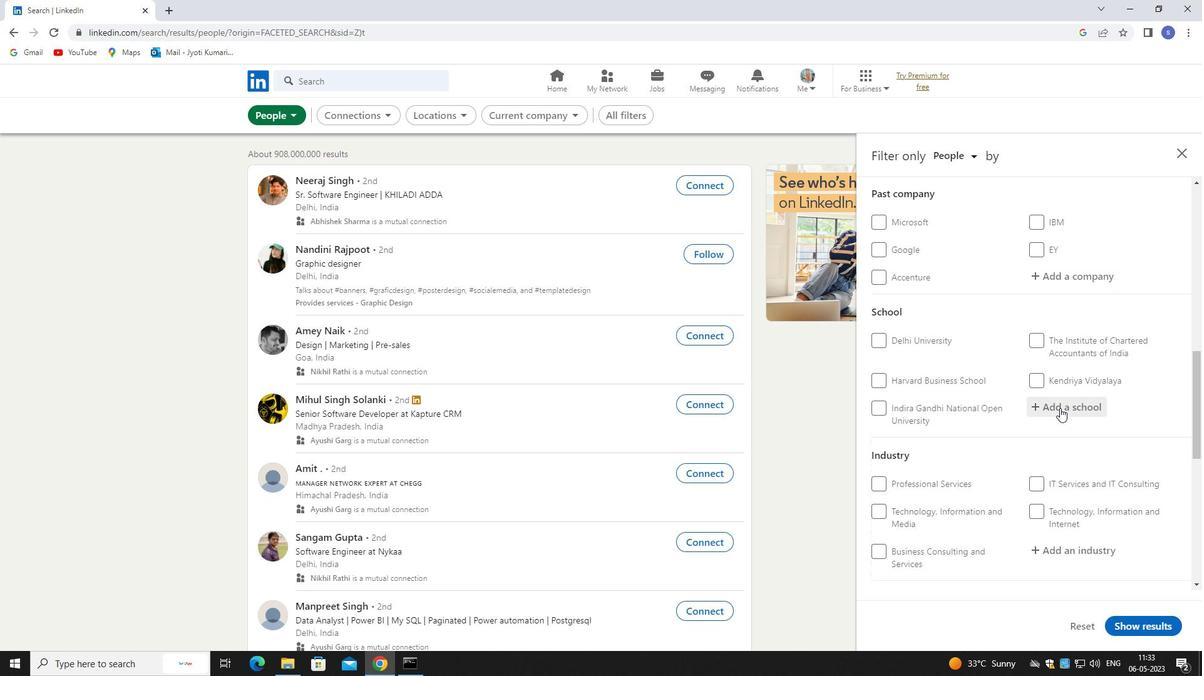 
Action: Key pressed <Key.shift>BHARTATHI
Screenshot: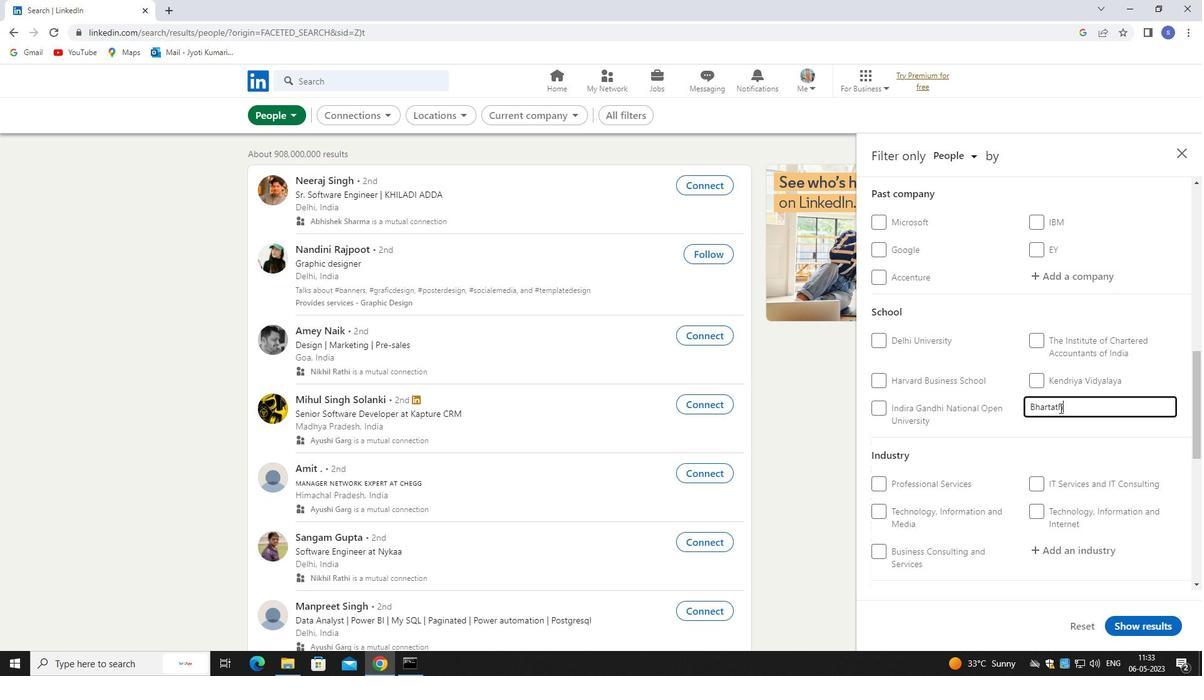 
Action: Mouse moved to (1113, 435)
Screenshot: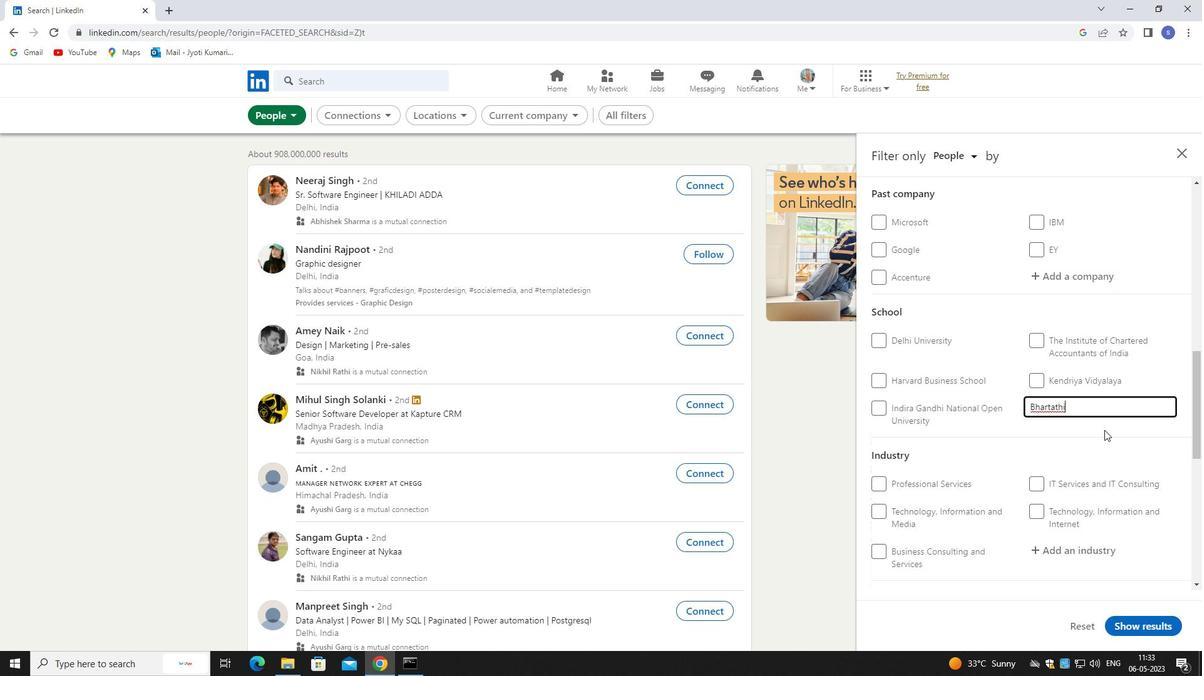 
Action: Key pressed <Key.backspace><Key.backspace><Key.backspace><Key.backspace><Key.backspace><Key.backspace><Key.backspace>ARA
Screenshot: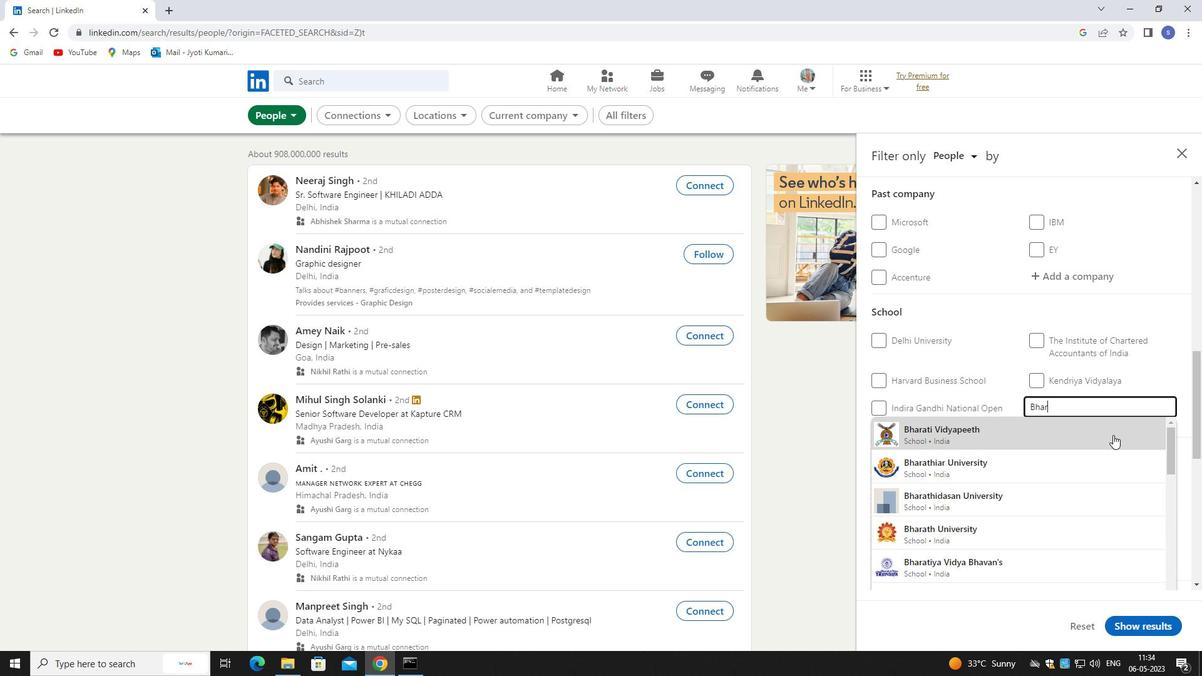 
Action: Mouse moved to (1102, 514)
Screenshot: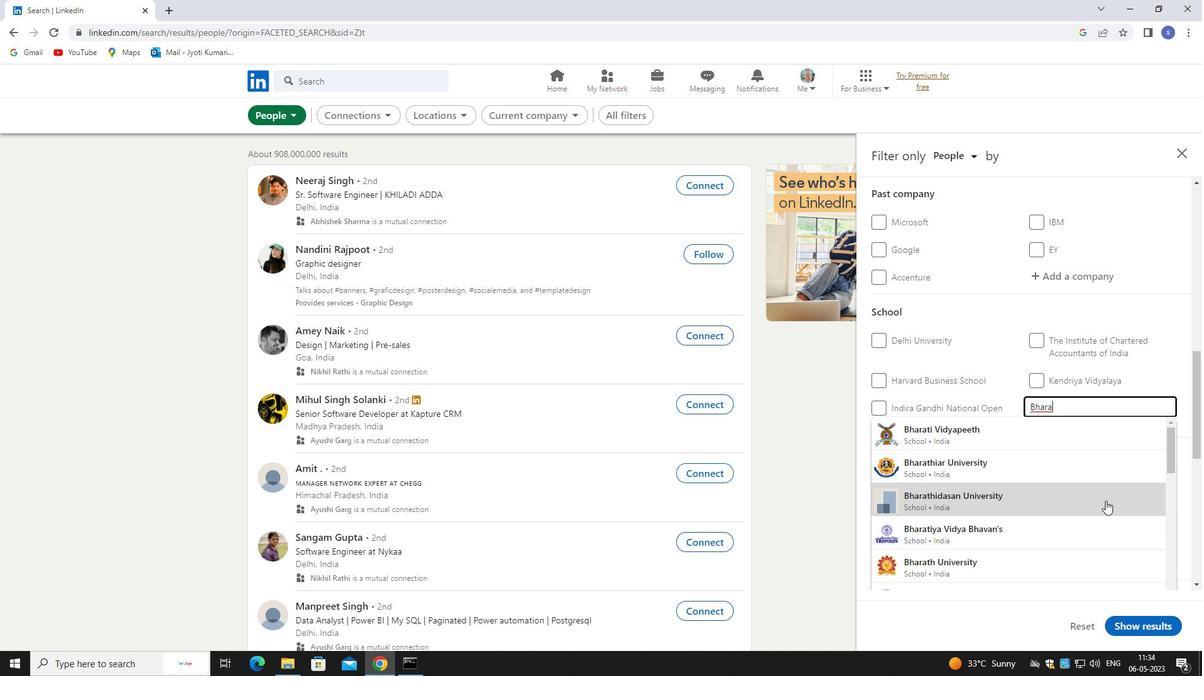 
Action: Mouse pressed left at (1102, 514)
Screenshot: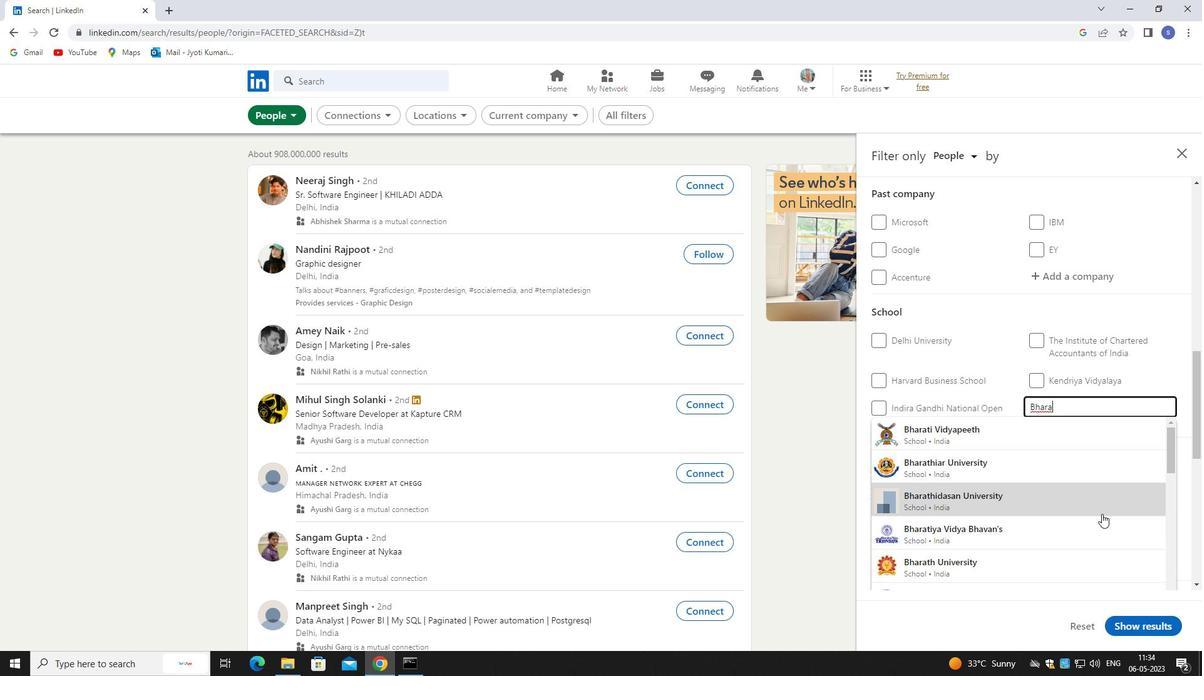 
Action: Mouse moved to (1098, 513)
Screenshot: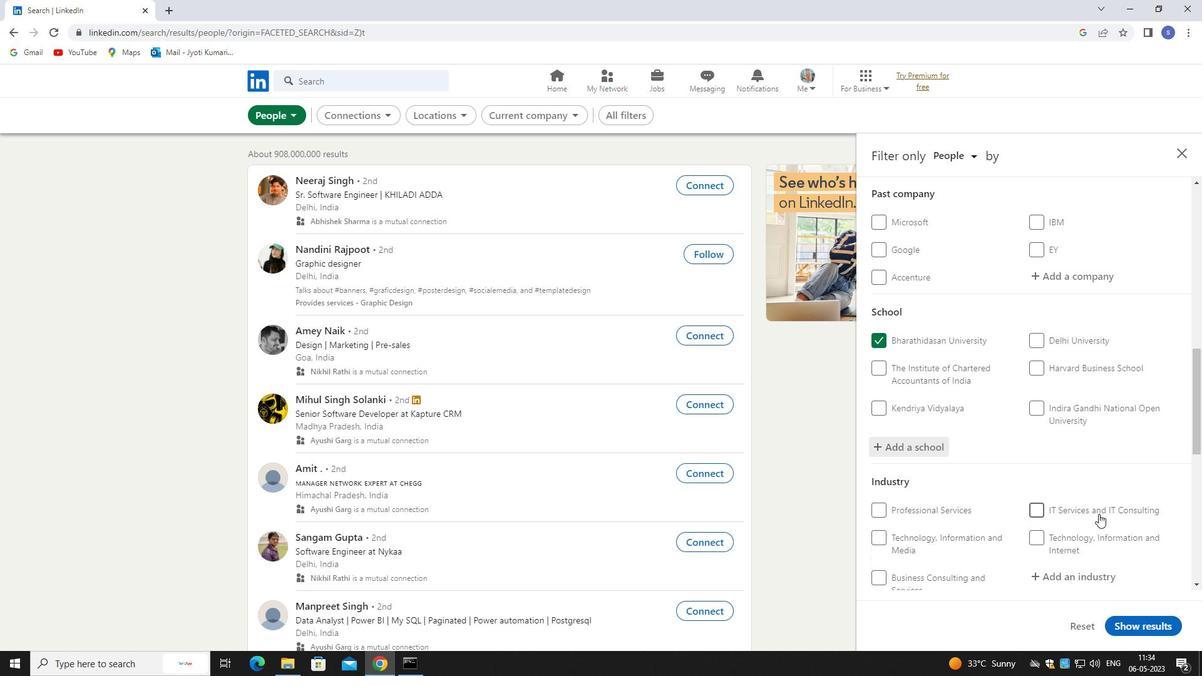 
Action: Mouse scrolled (1098, 512) with delta (0, 0)
Screenshot: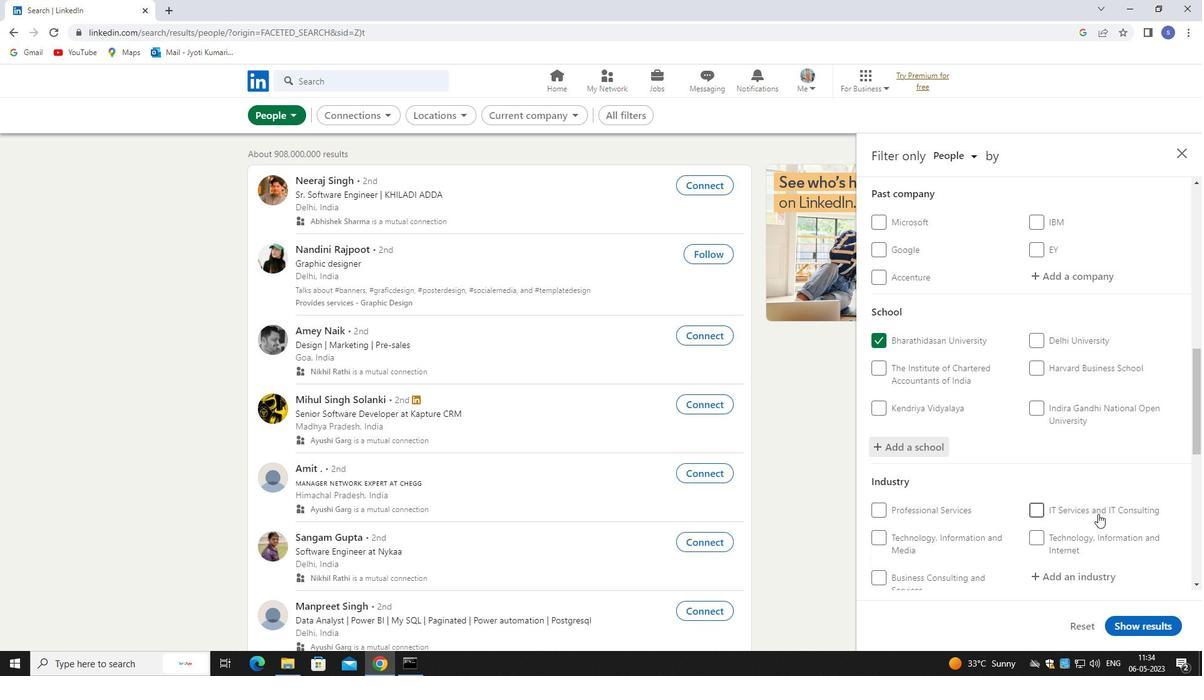 
Action: Mouse scrolled (1098, 512) with delta (0, 0)
Screenshot: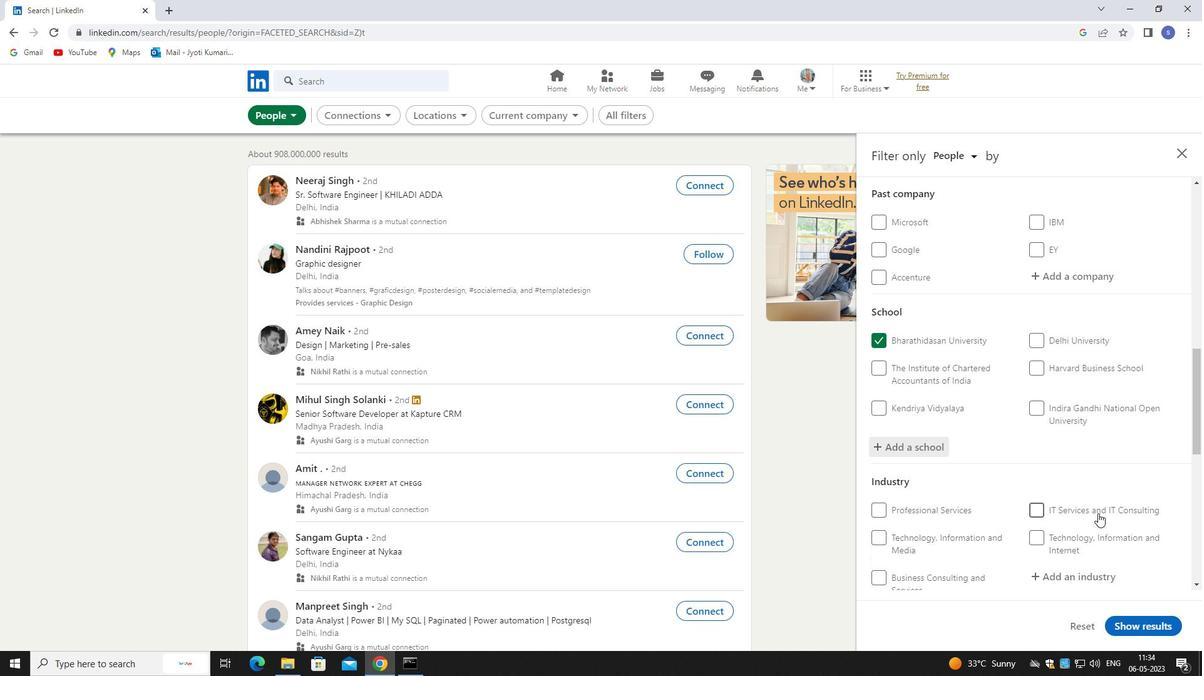 
Action: Mouse moved to (1052, 452)
Screenshot: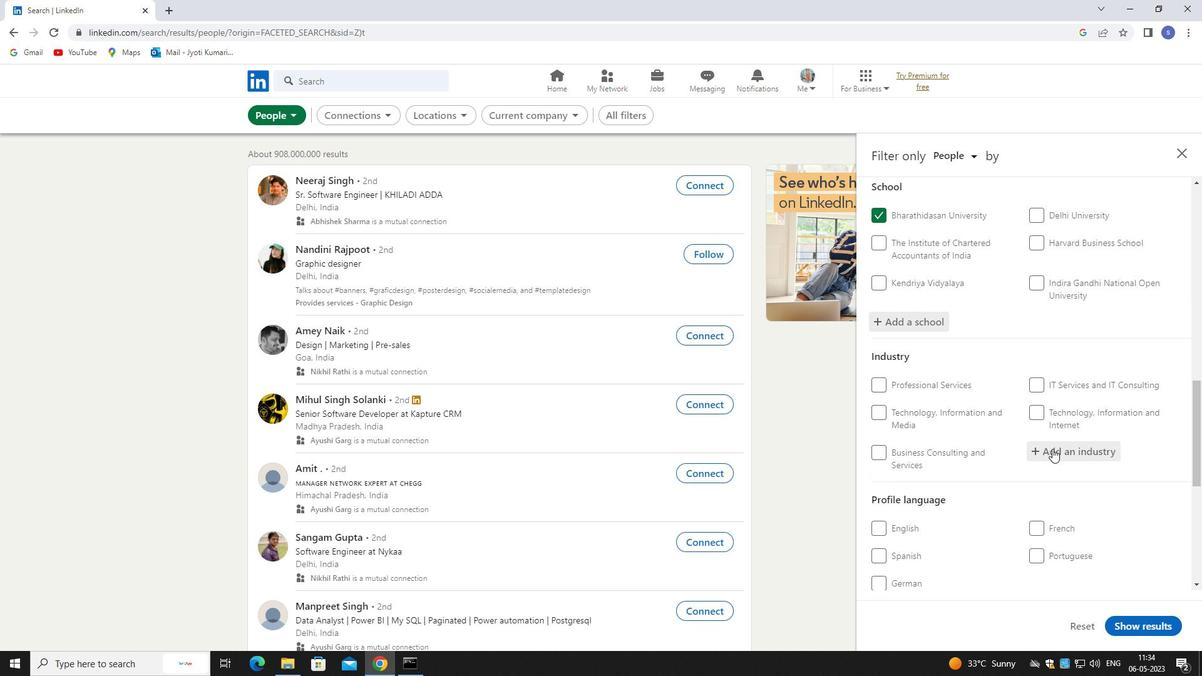 
Action: Mouse pressed left at (1052, 452)
Screenshot: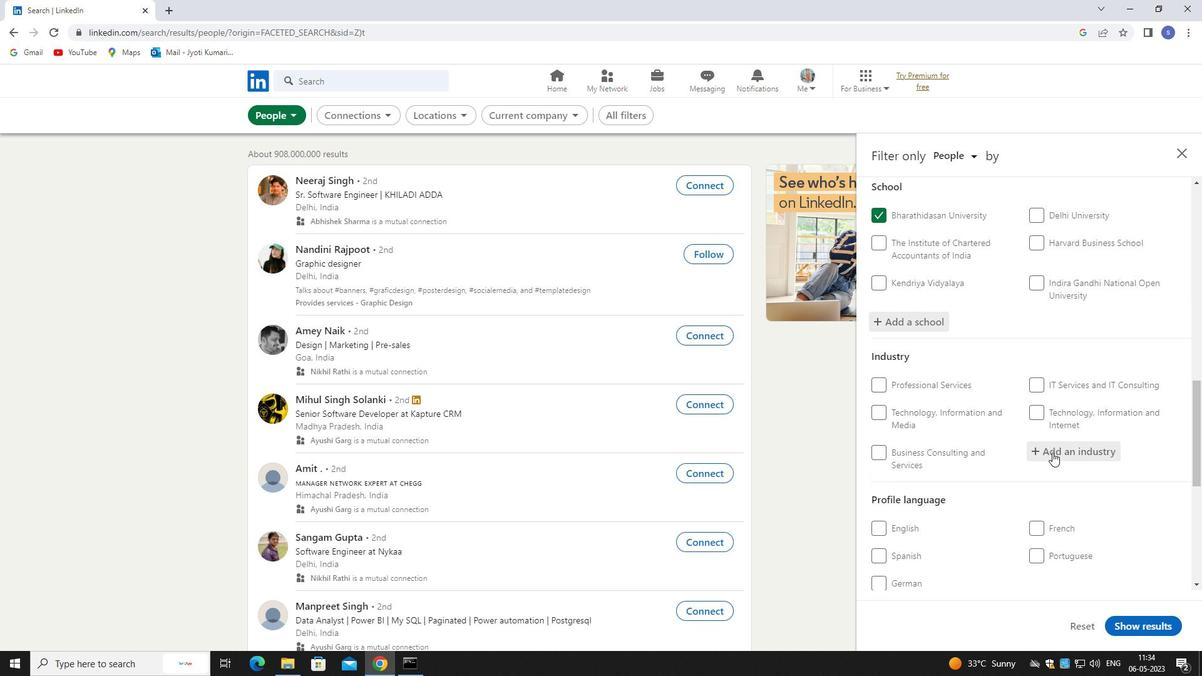 
Action: Key pressed FOOD
Screenshot: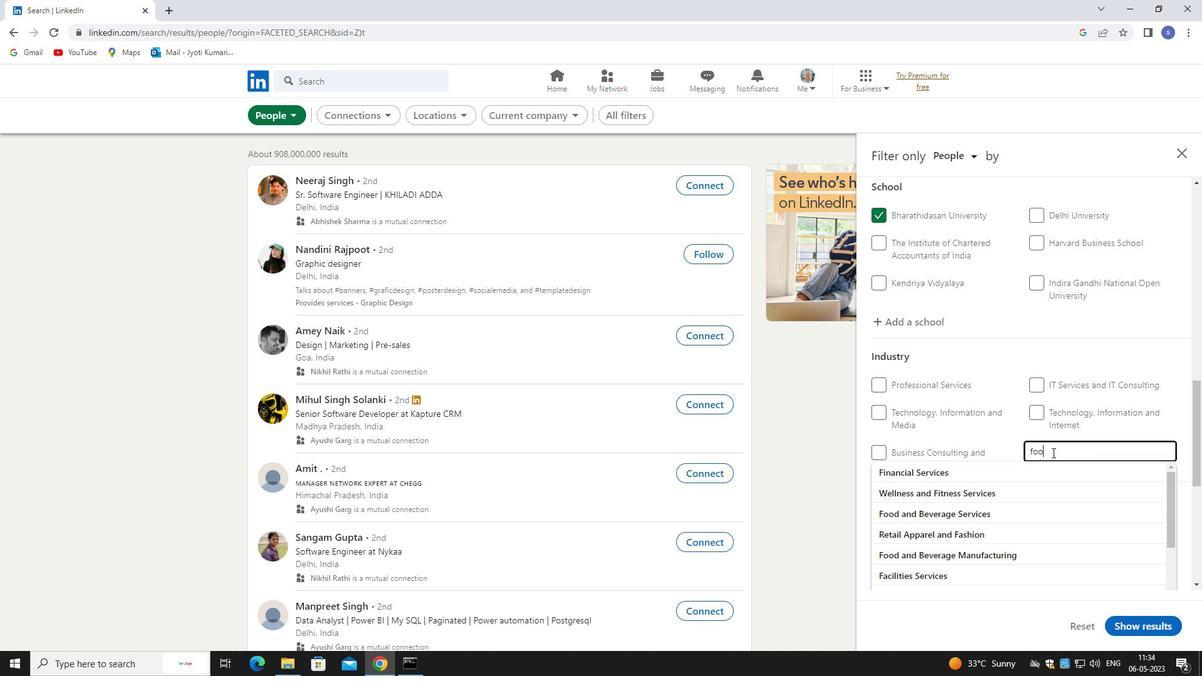 
Action: Mouse moved to (1062, 545)
Screenshot: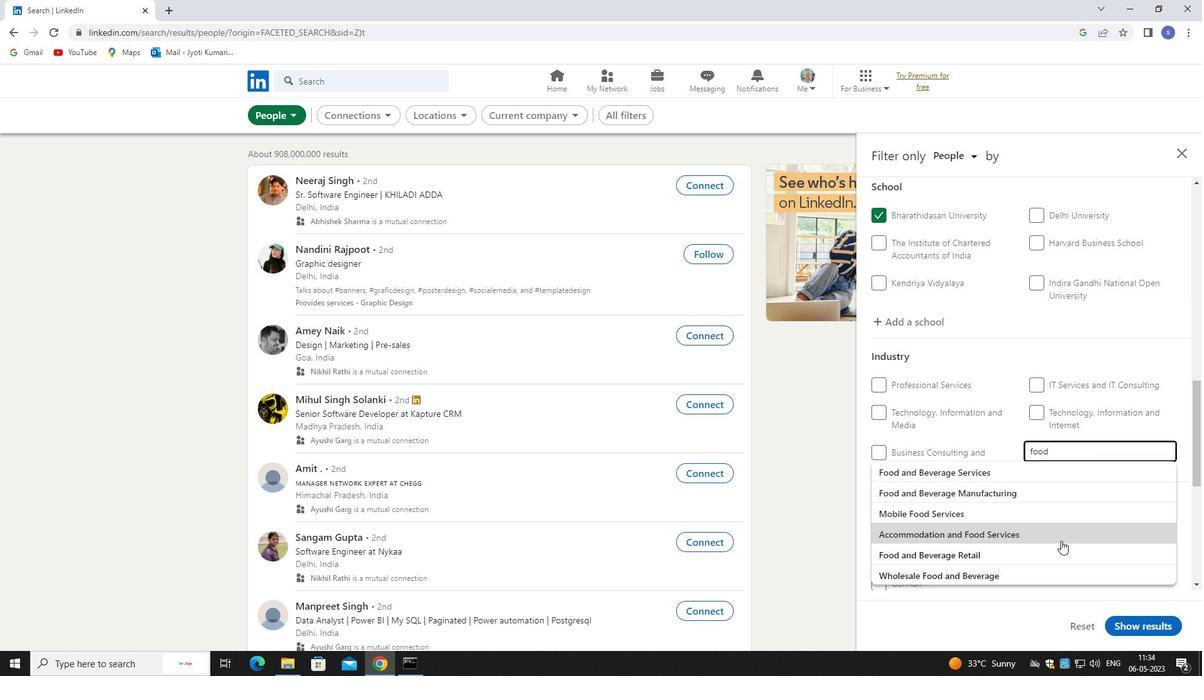 
Action: Mouse scrolled (1062, 544) with delta (0, 0)
Screenshot: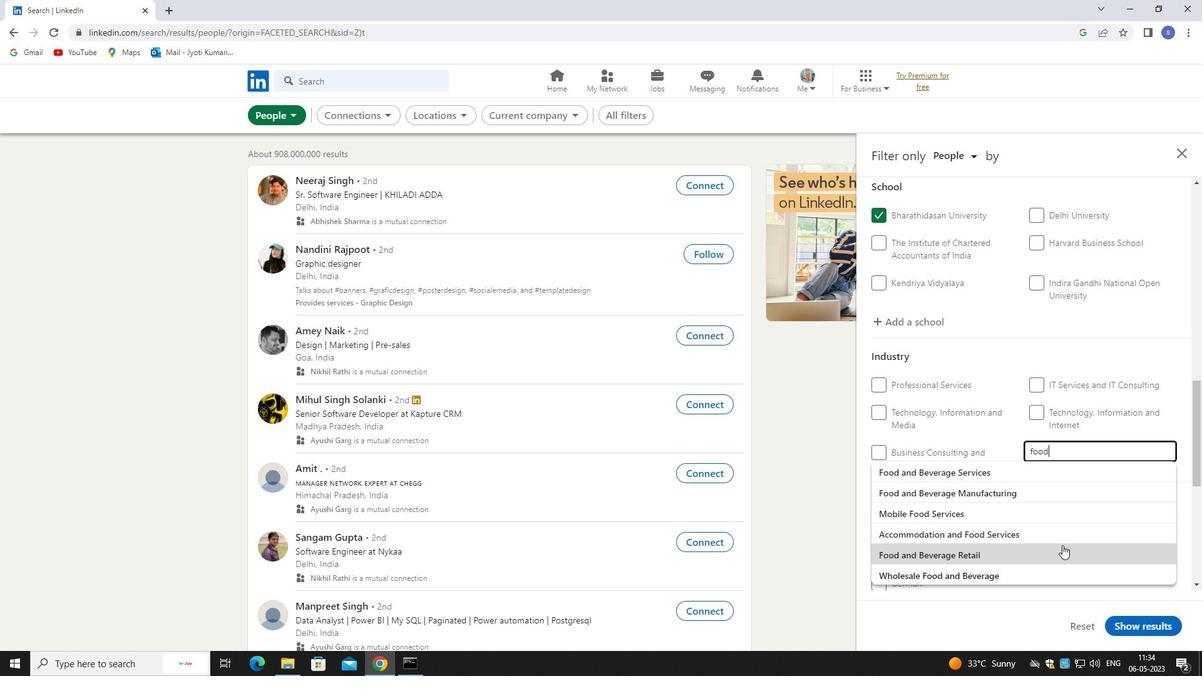 
Action: Mouse pressed left at (1062, 545)
Screenshot: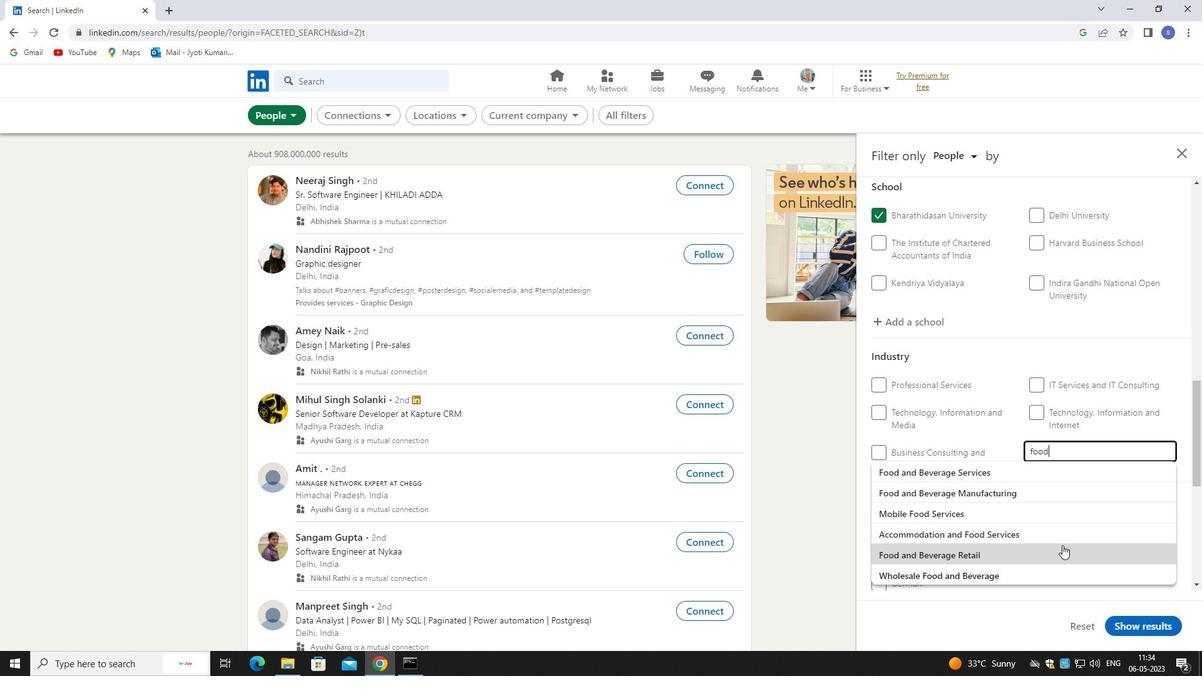 
Action: Mouse moved to (1062, 544)
Screenshot: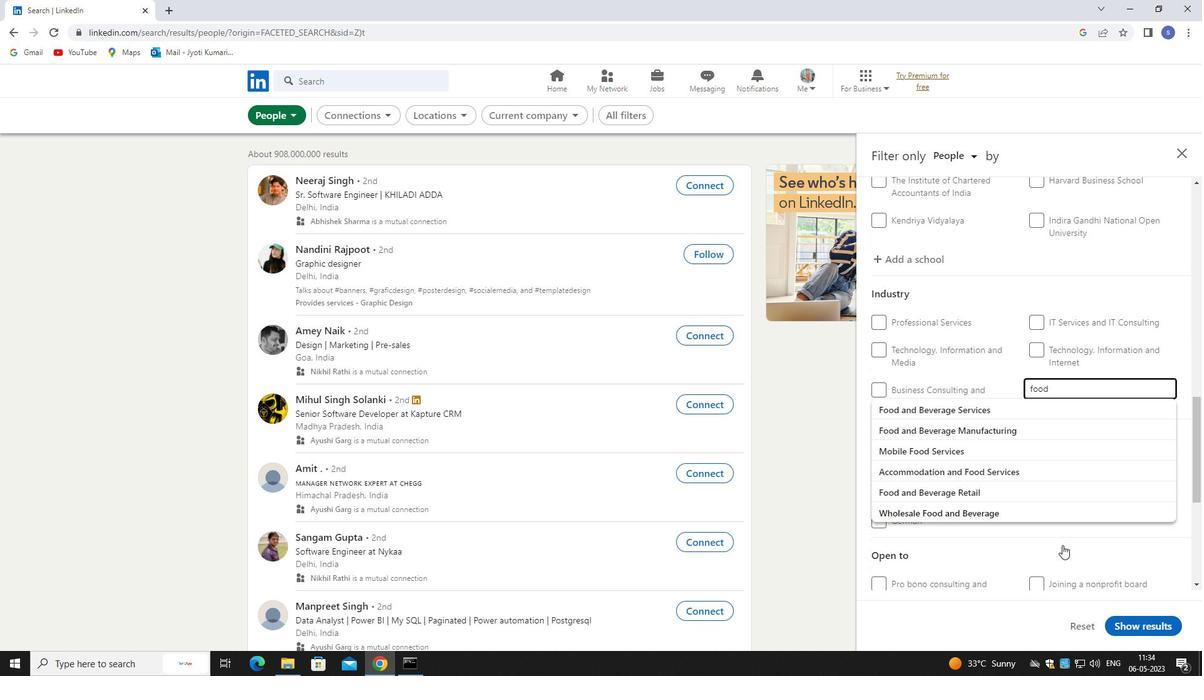 
Action: Mouse scrolled (1062, 544) with delta (0, 0)
Screenshot: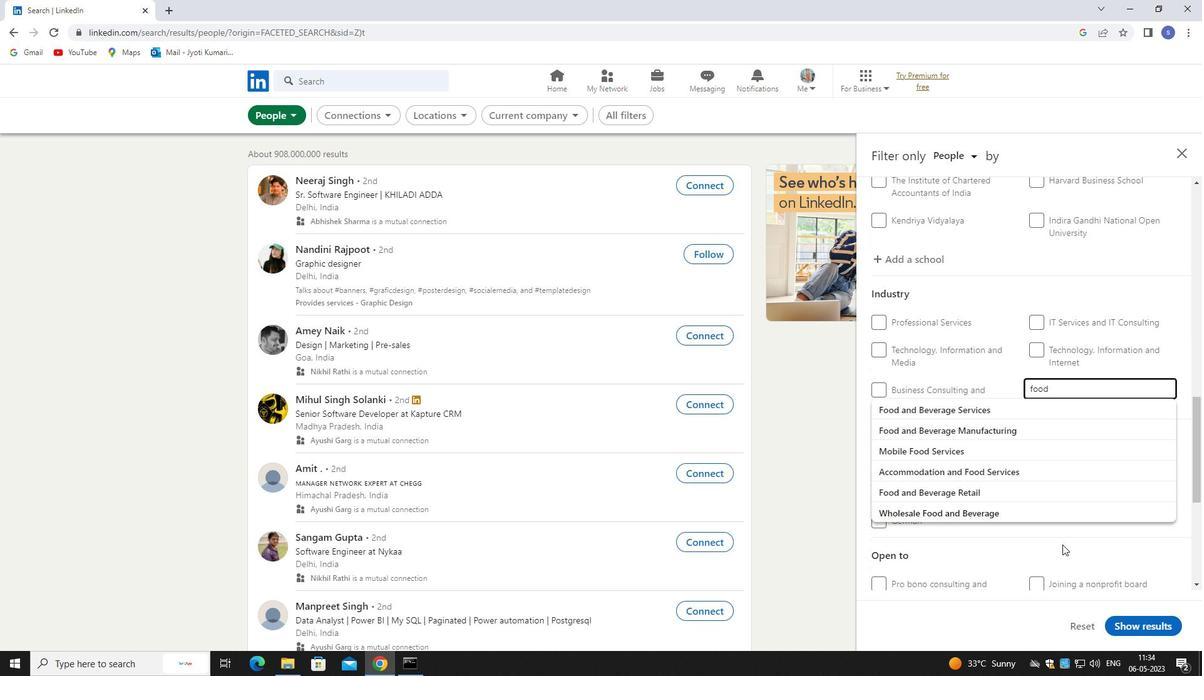 
Action: Mouse scrolled (1062, 544) with delta (0, 0)
Screenshot: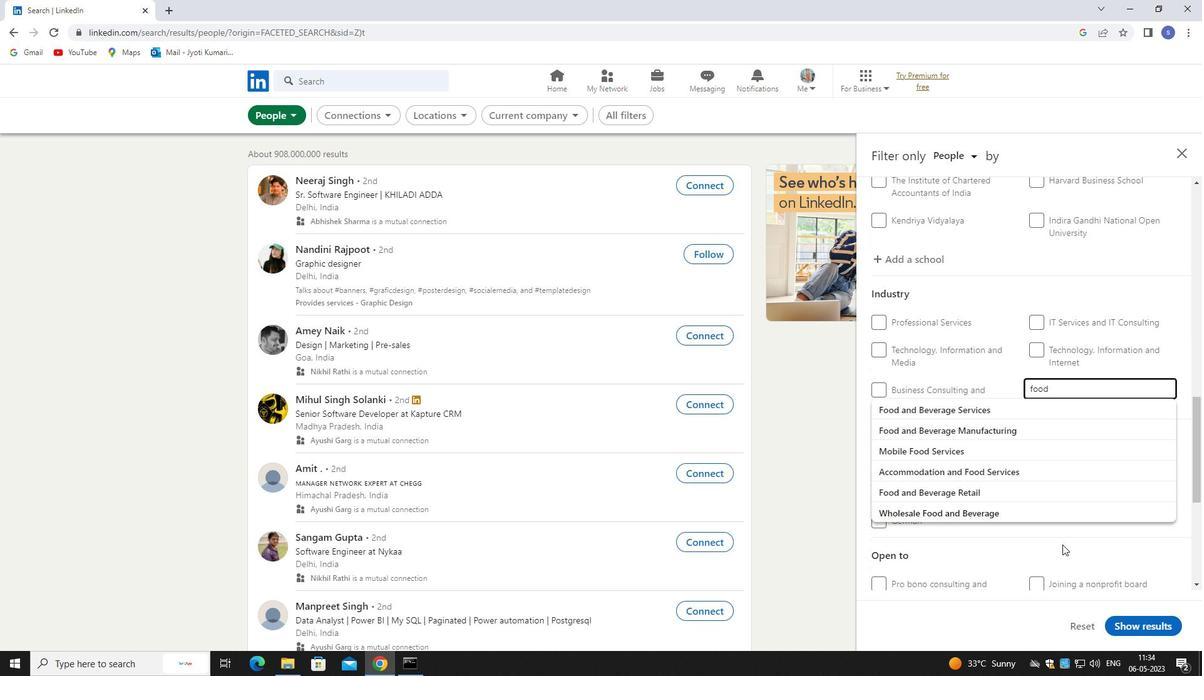 
Action: Mouse moved to (1062, 539)
Screenshot: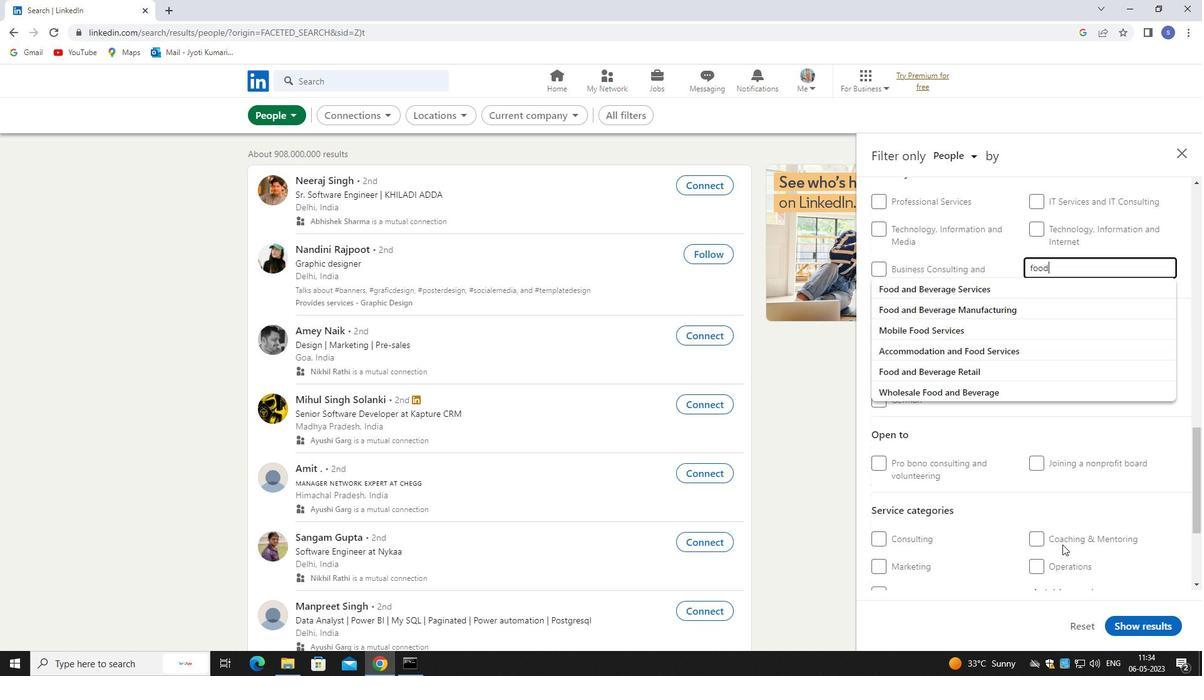 
Action: Mouse scrolled (1062, 538) with delta (0, 0)
Screenshot: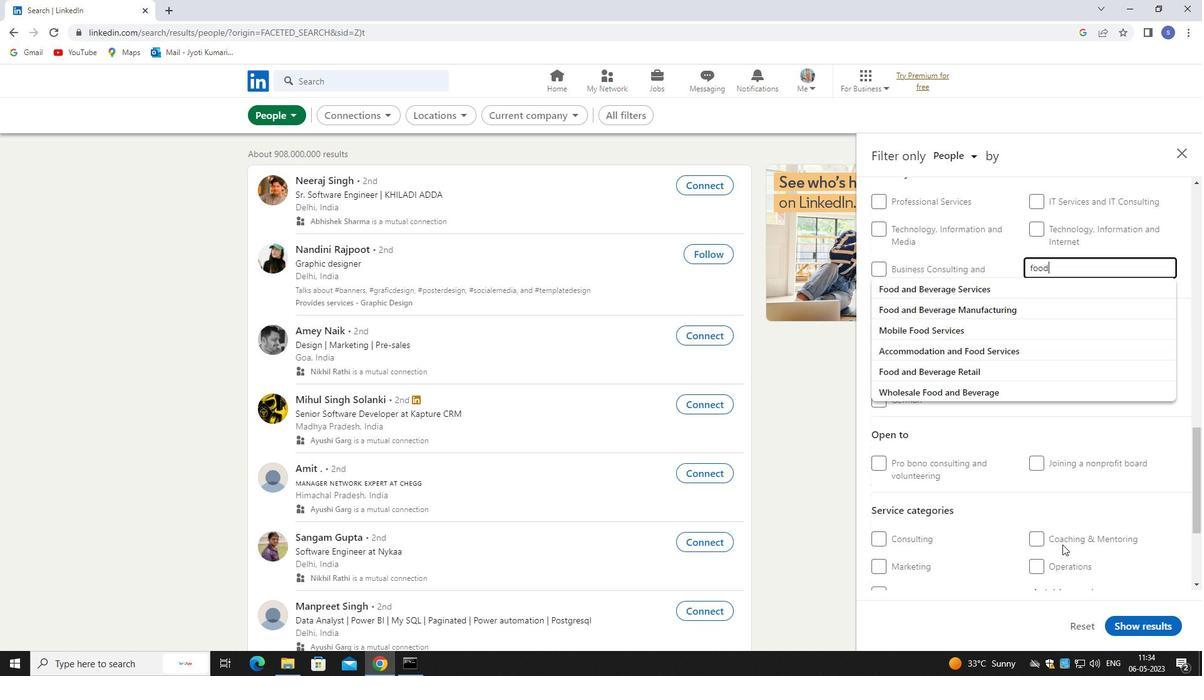 
Action: Mouse moved to (1061, 527)
Screenshot: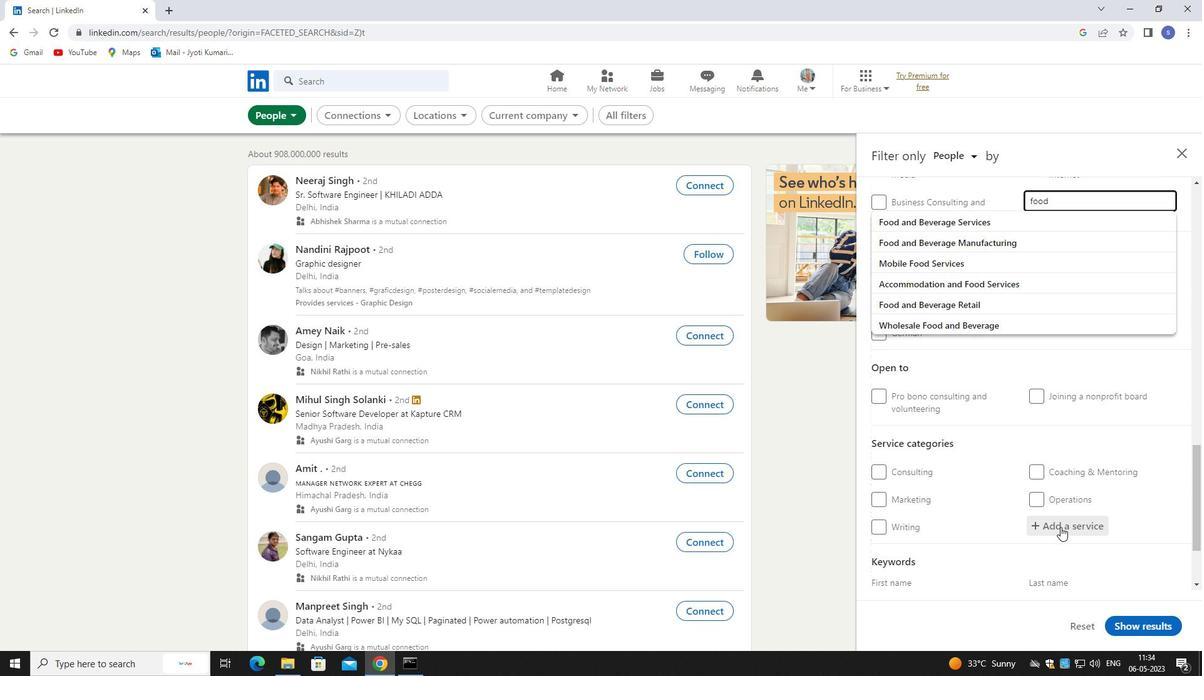 
Action: Mouse pressed left at (1061, 527)
Screenshot: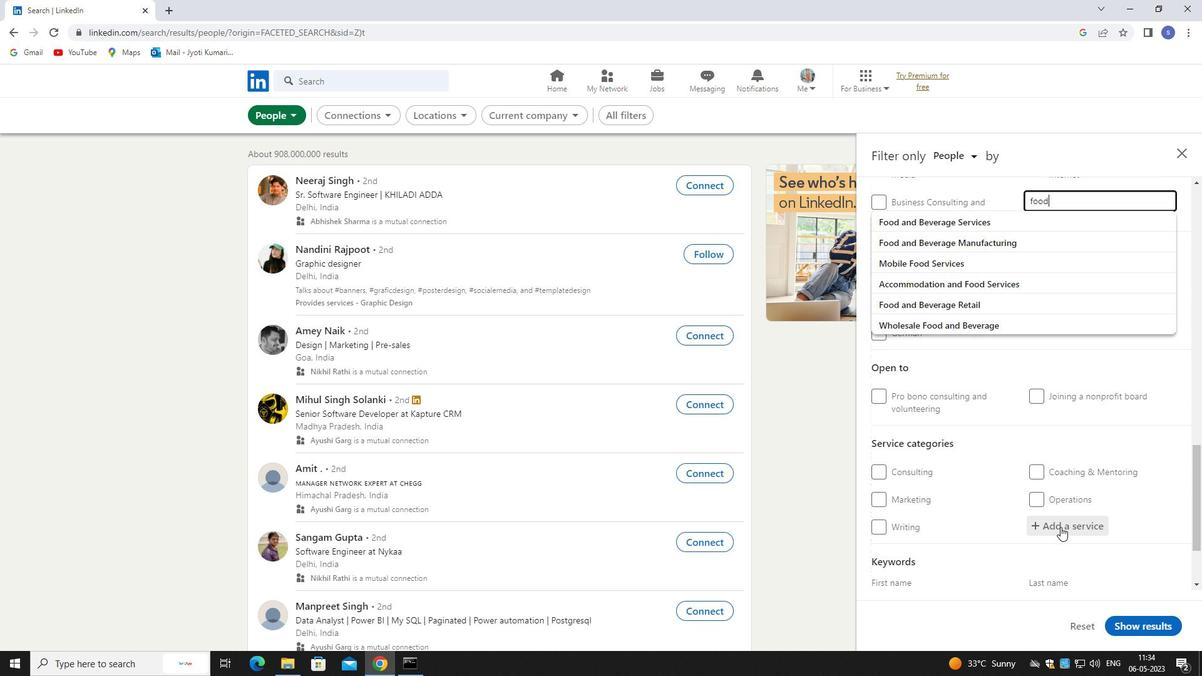 
Action: Mouse moved to (1061, 534)
Screenshot: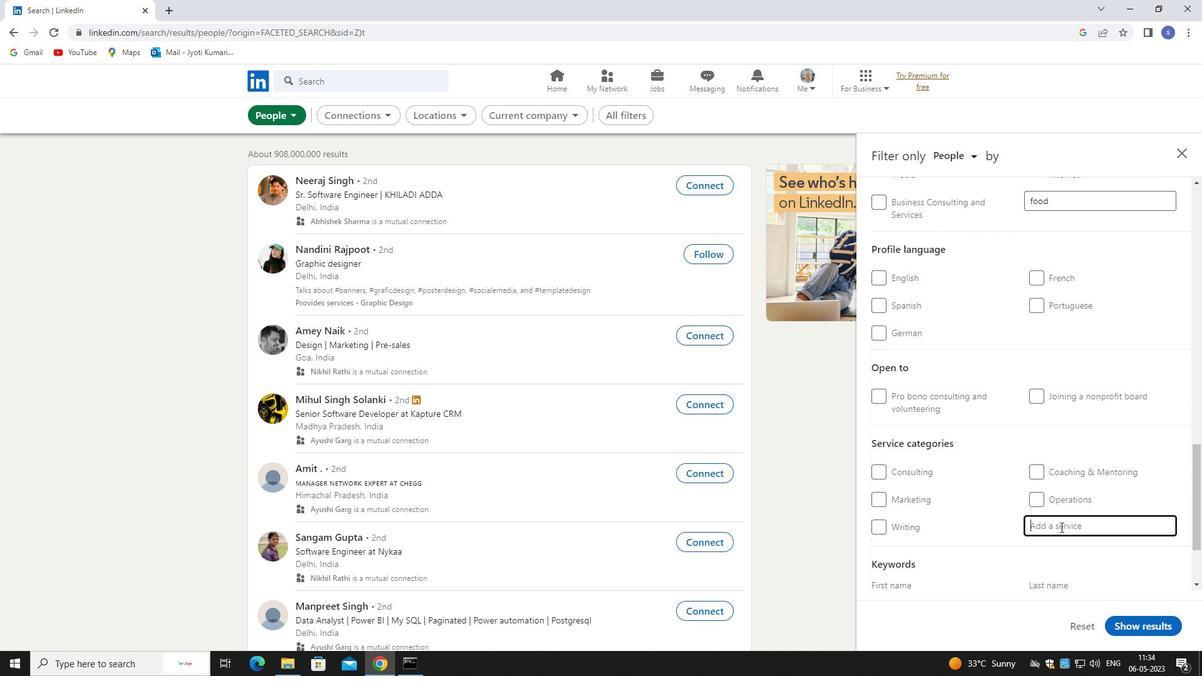 
Action: Key pressed <Key.shift>REAL<Key.space>EST
Screenshot: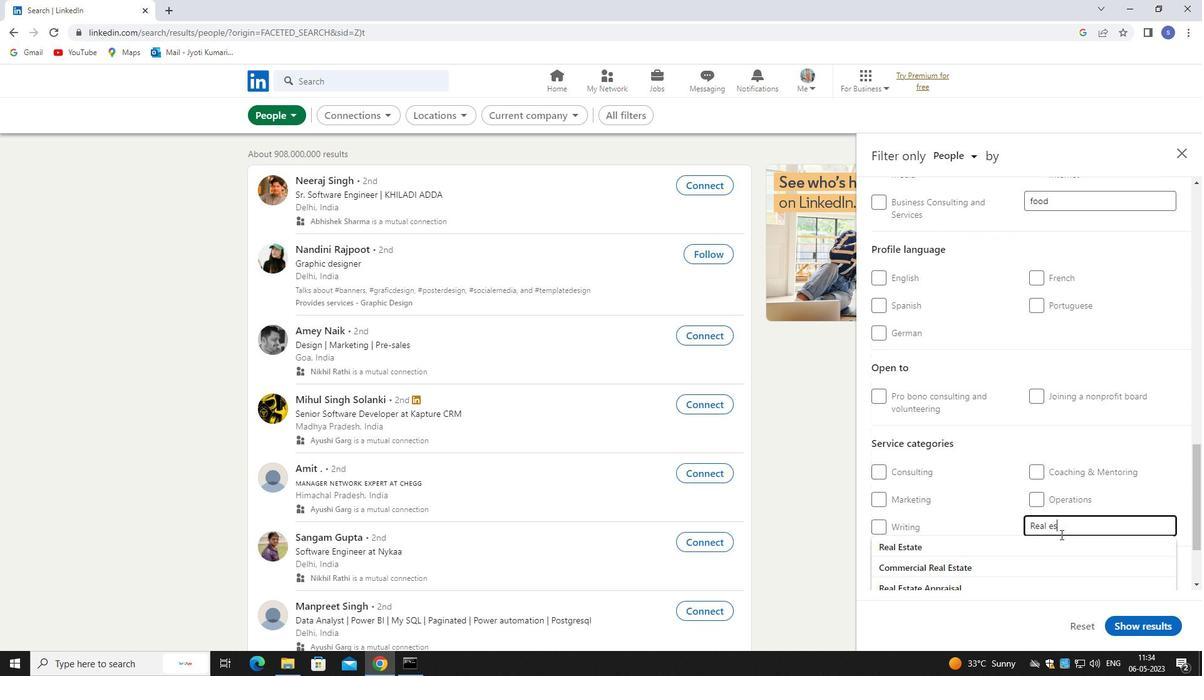 
Action: Mouse moved to (1059, 544)
Screenshot: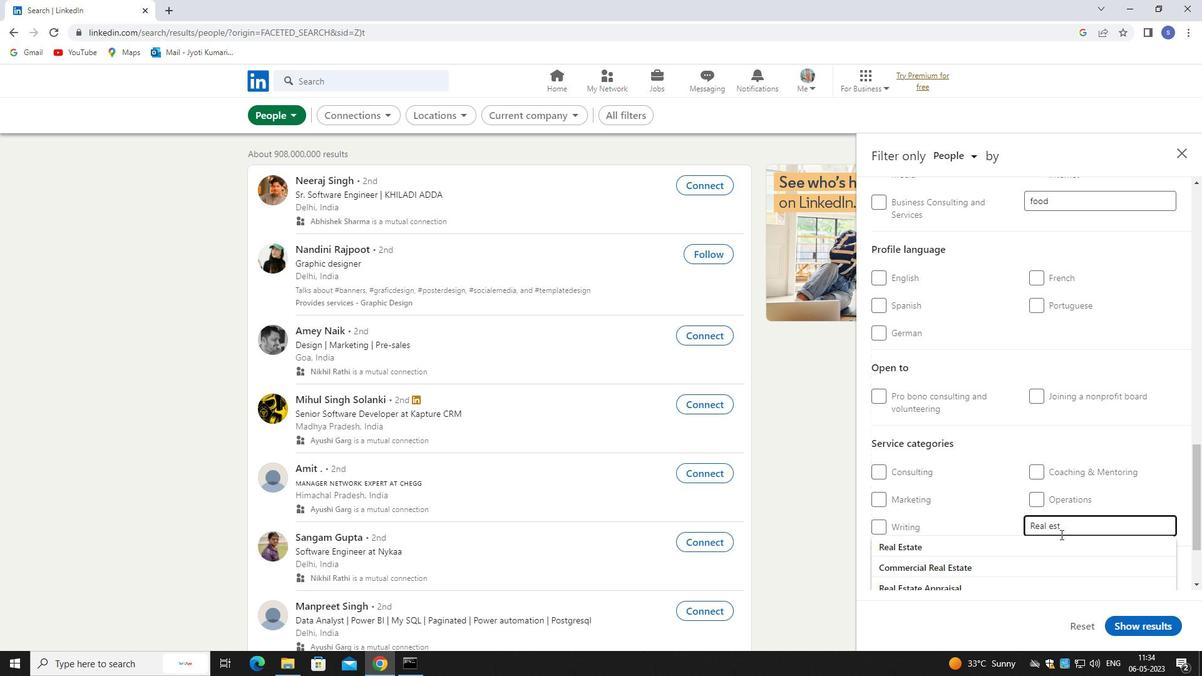 
Action: Mouse pressed left at (1059, 544)
Screenshot: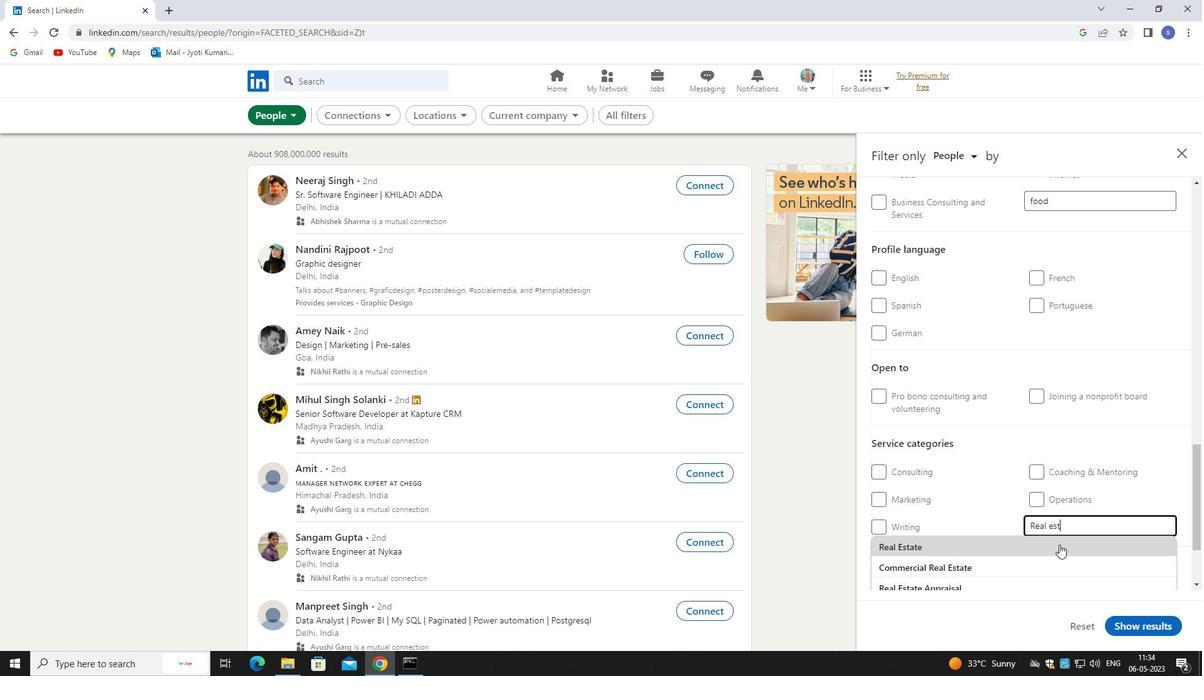 
Action: Mouse moved to (1059, 545)
Screenshot: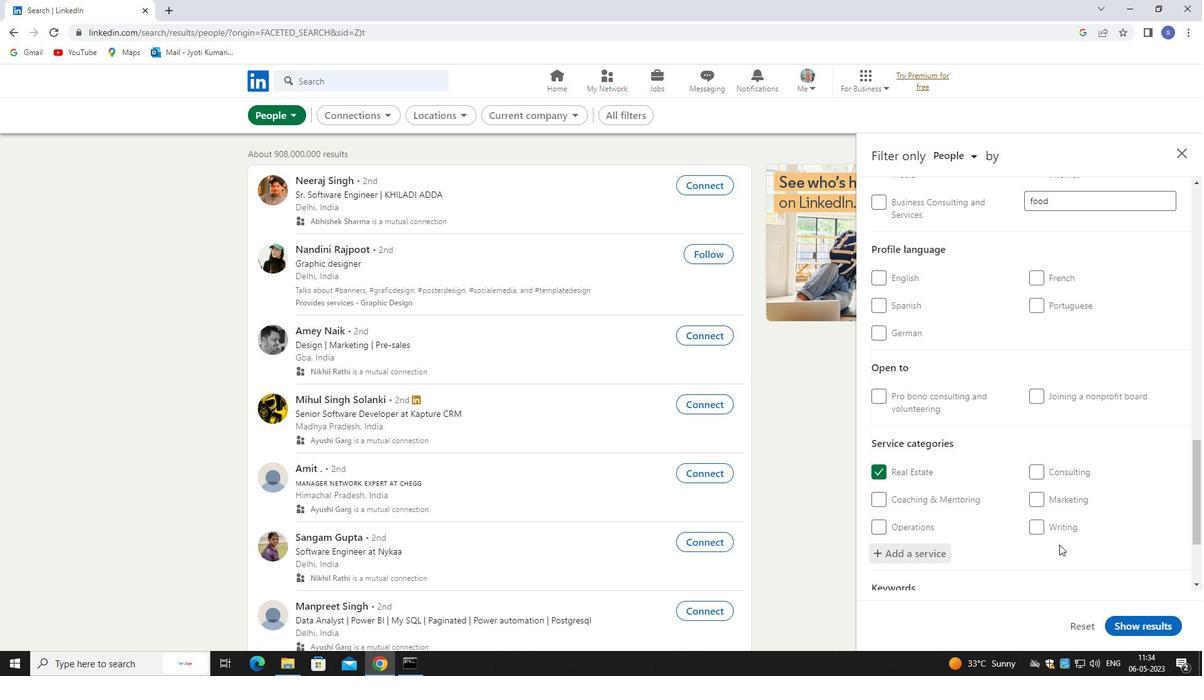 
Action: Mouse scrolled (1059, 544) with delta (0, 0)
Screenshot: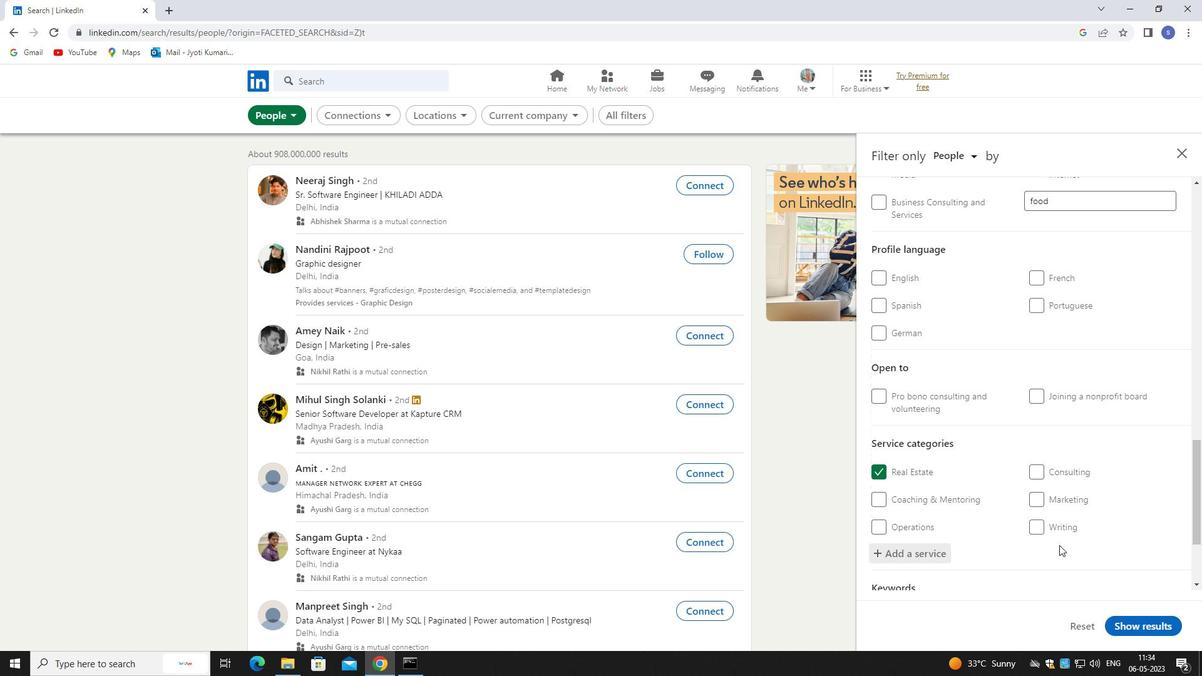 
Action: Mouse scrolled (1059, 544) with delta (0, 0)
Screenshot: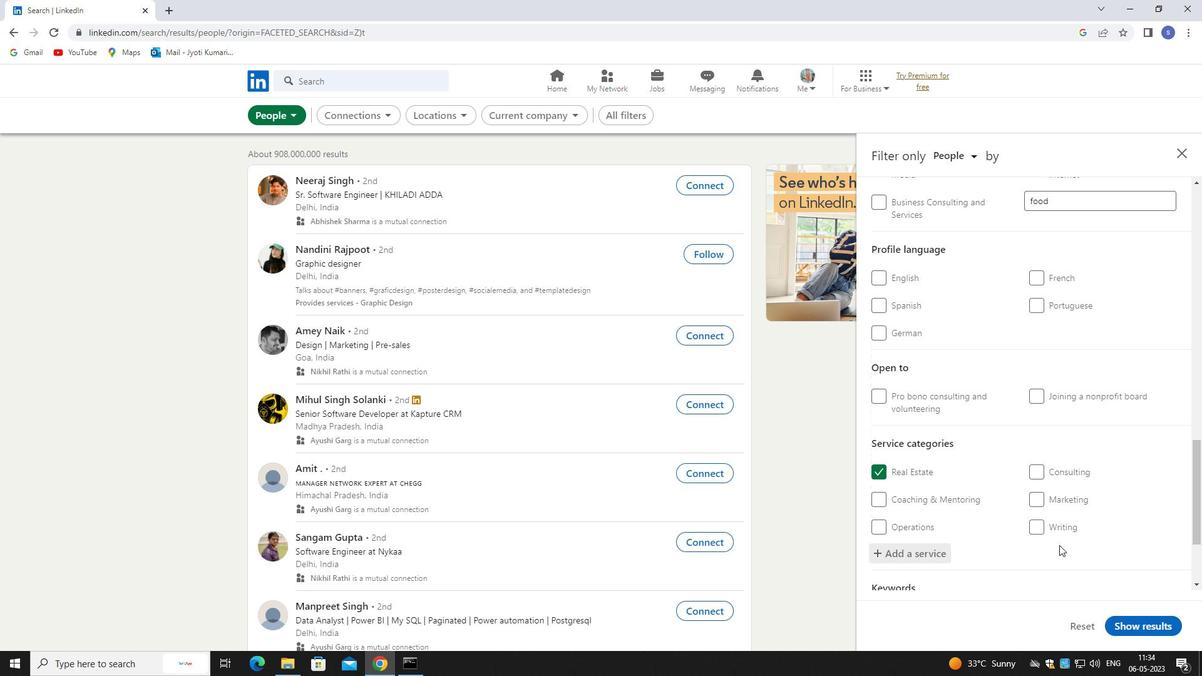 
Action: Mouse scrolled (1059, 544) with delta (0, 0)
Screenshot: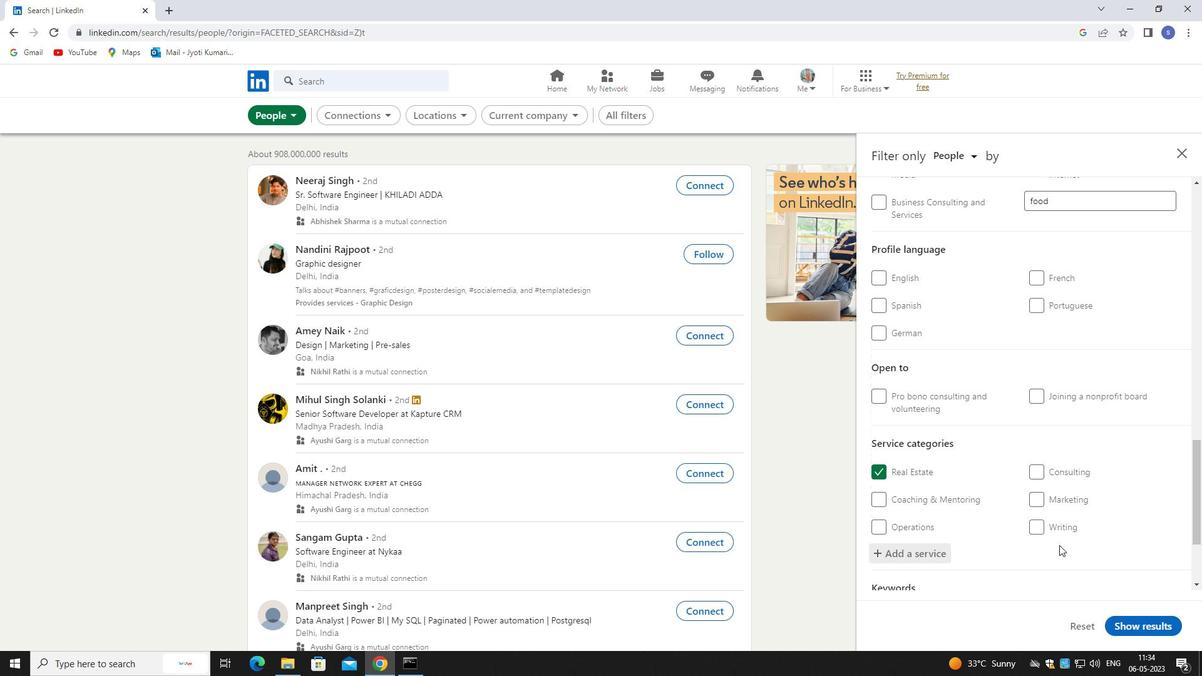 
Action: Mouse scrolled (1059, 544) with delta (0, 0)
Screenshot: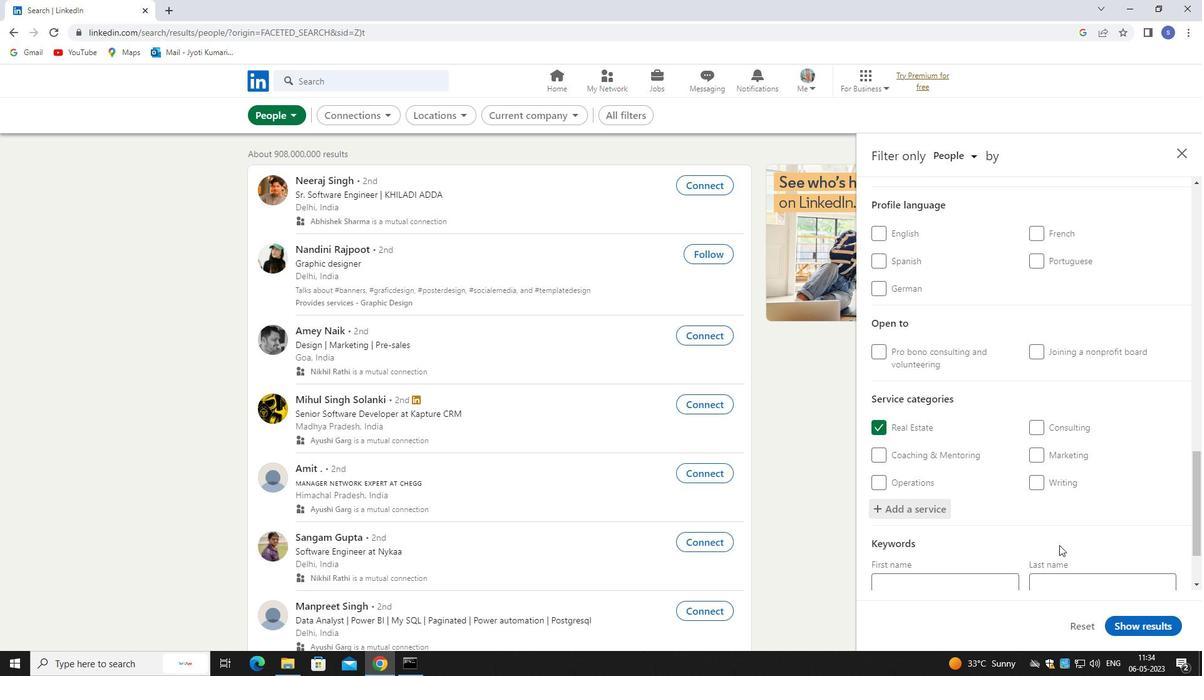 
Action: Mouse moved to (1049, 529)
Screenshot: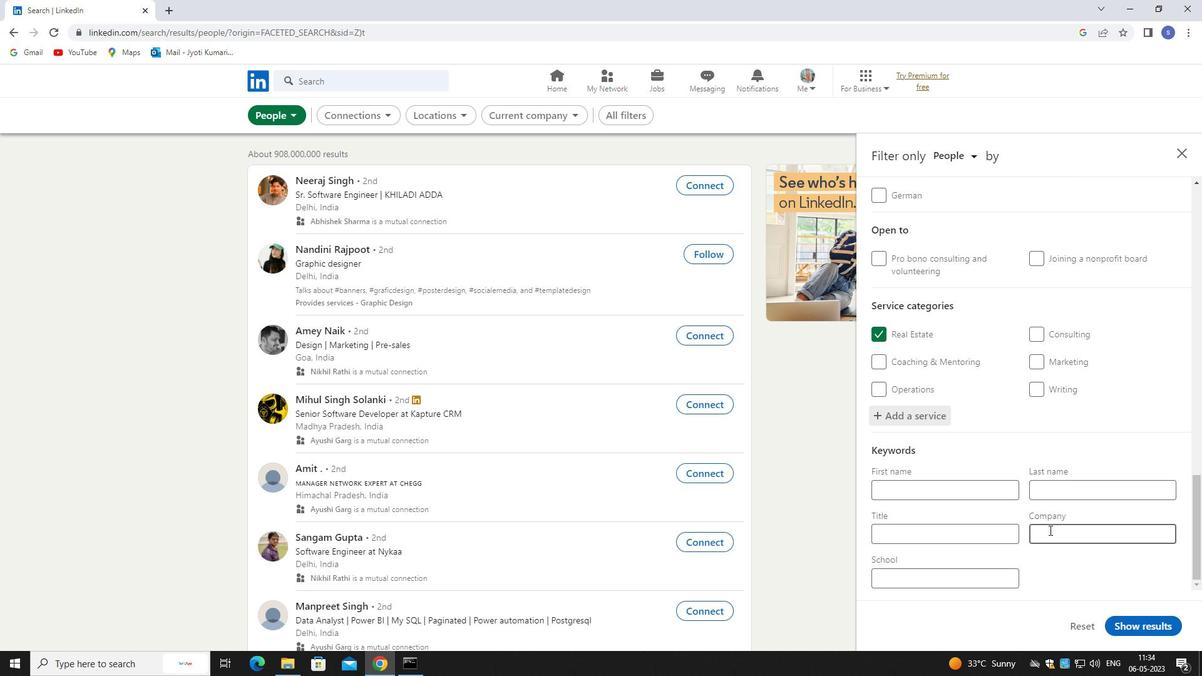 
Action: Mouse scrolled (1049, 529) with delta (0, 0)
Screenshot: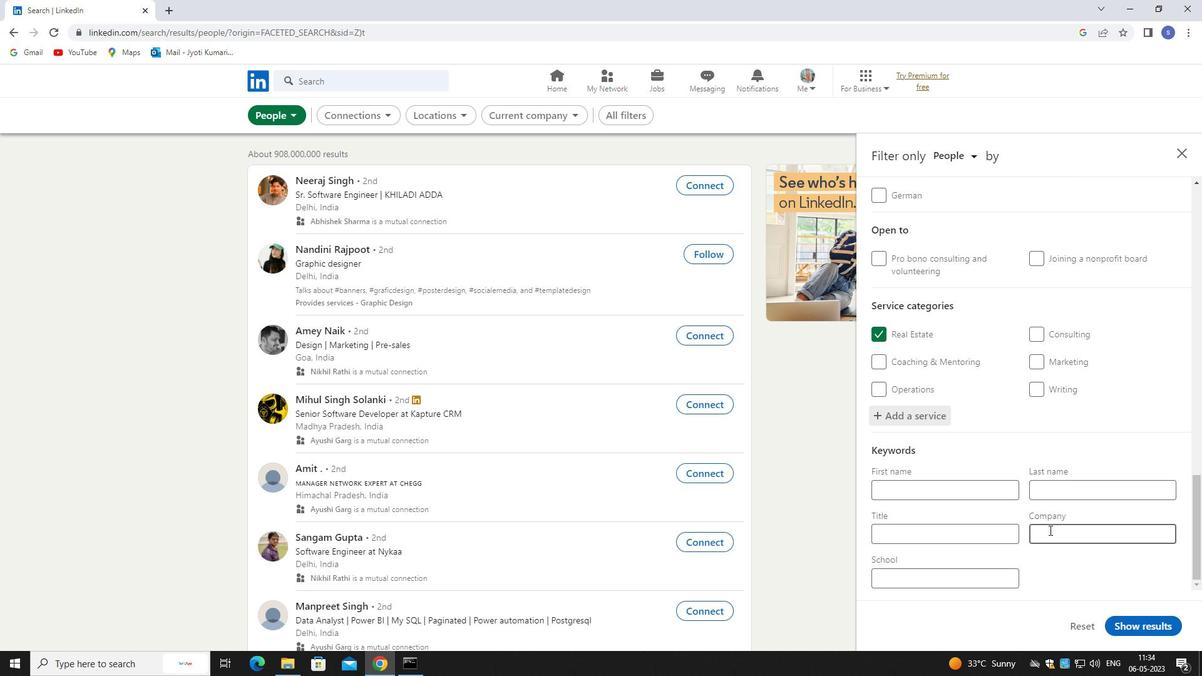 
Action: Mouse moved to (970, 530)
Screenshot: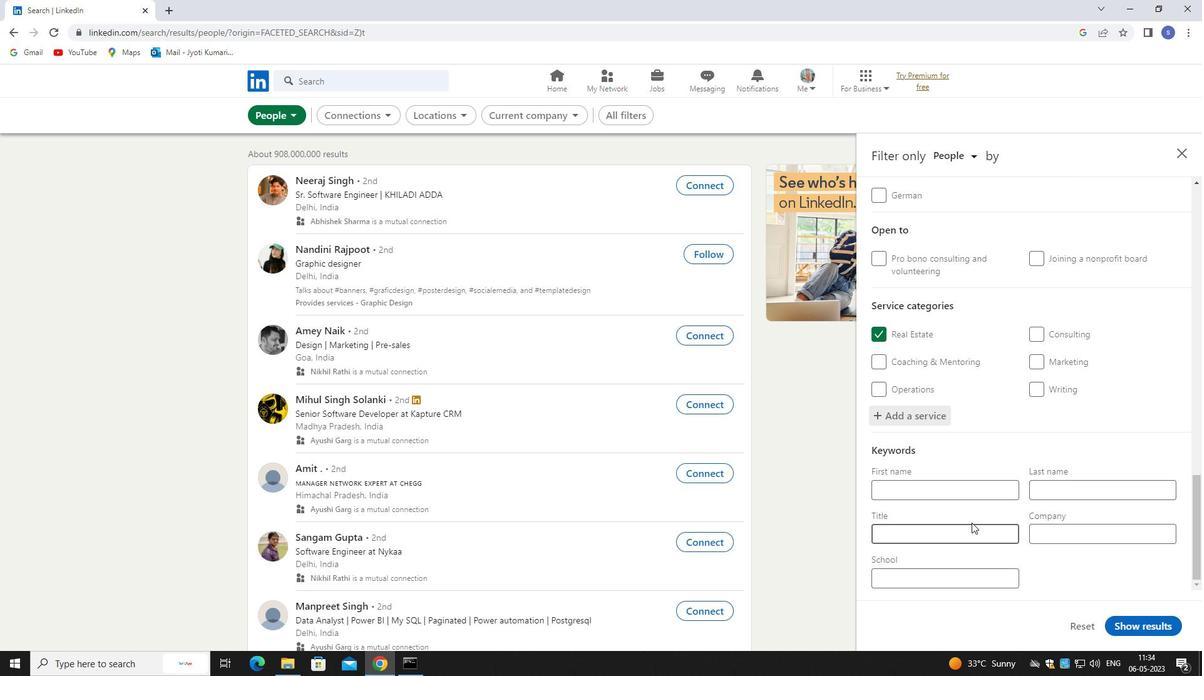 
Action: Mouse pressed left at (970, 530)
Screenshot: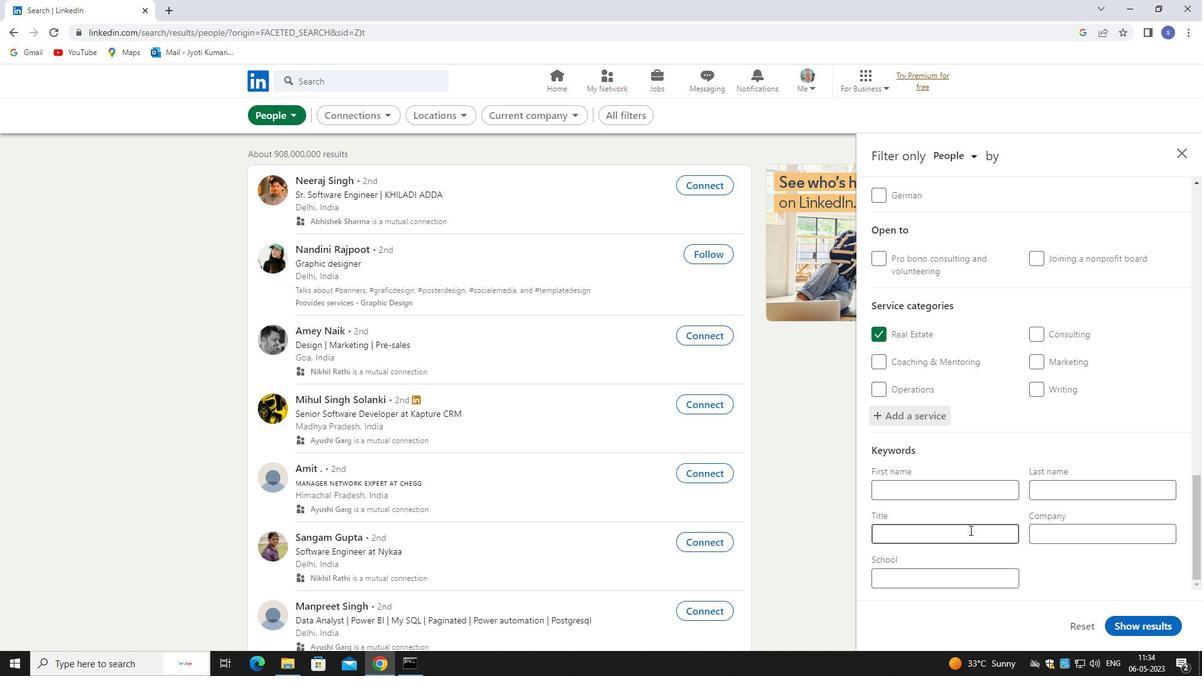 
Action: Mouse moved to (968, 533)
Screenshot: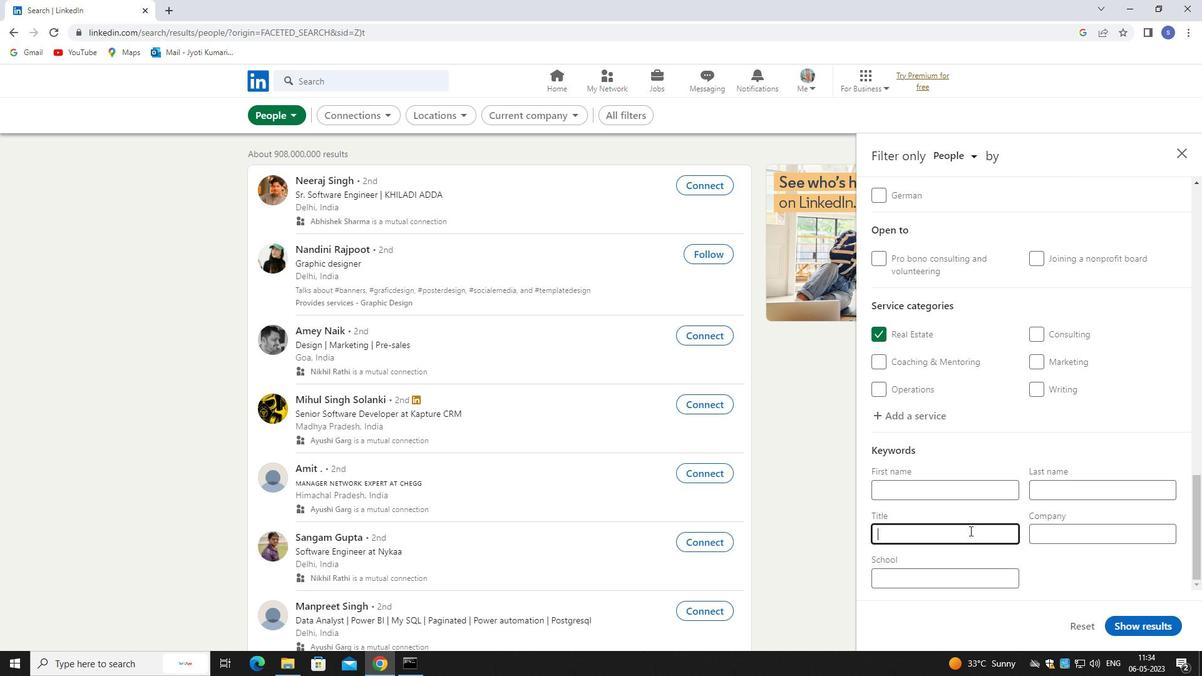 
Action: Key pressed <Key.shift>HOTEL<Key.space><Key.shift>FRONT<Key.space><Key.shift>DOOR<Key.space><Key.shift><Key.shift><Key.shift><Key.shift><Key.shift><Key.shift><Key.shift><Key.shift><Key.shift><Key.shift><Key.shift>GREETER
Screenshot: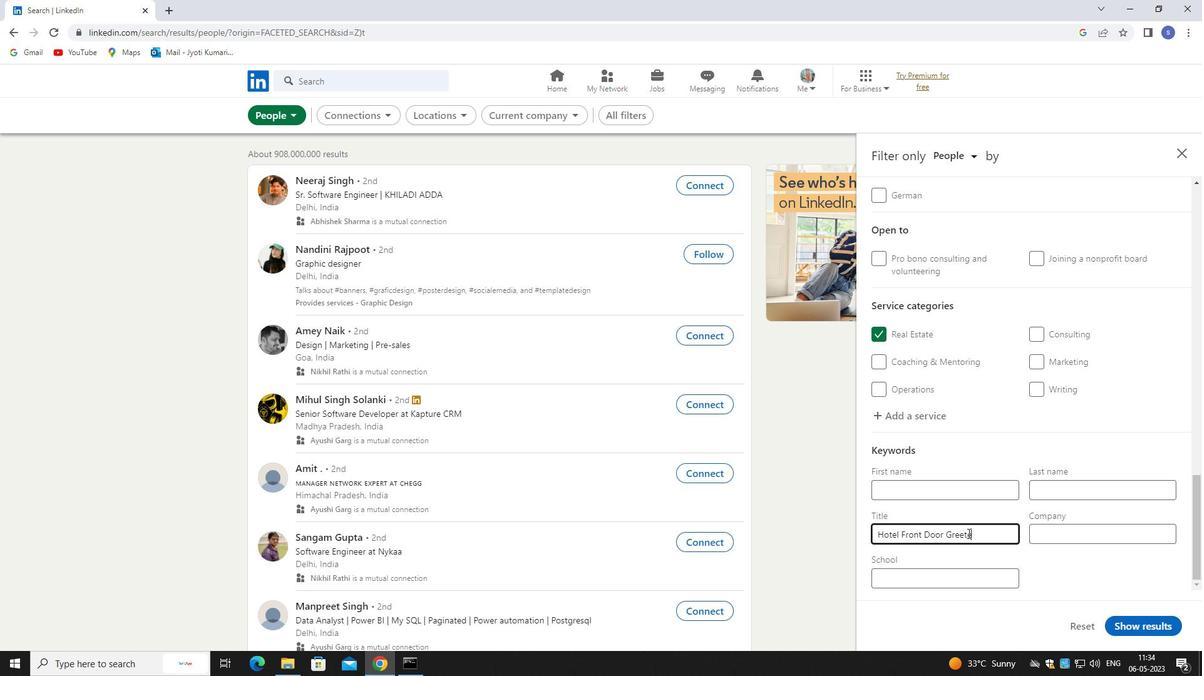 
Action: Mouse moved to (1124, 622)
Screenshot: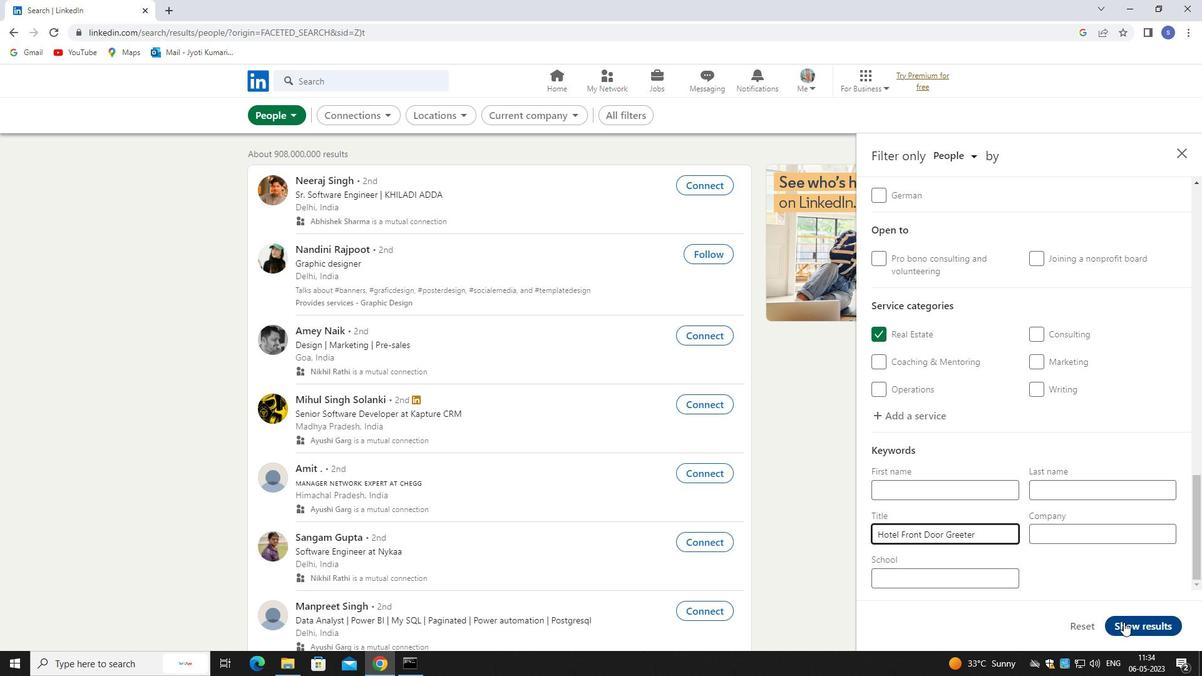
Action: Mouse pressed left at (1124, 622)
Screenshot: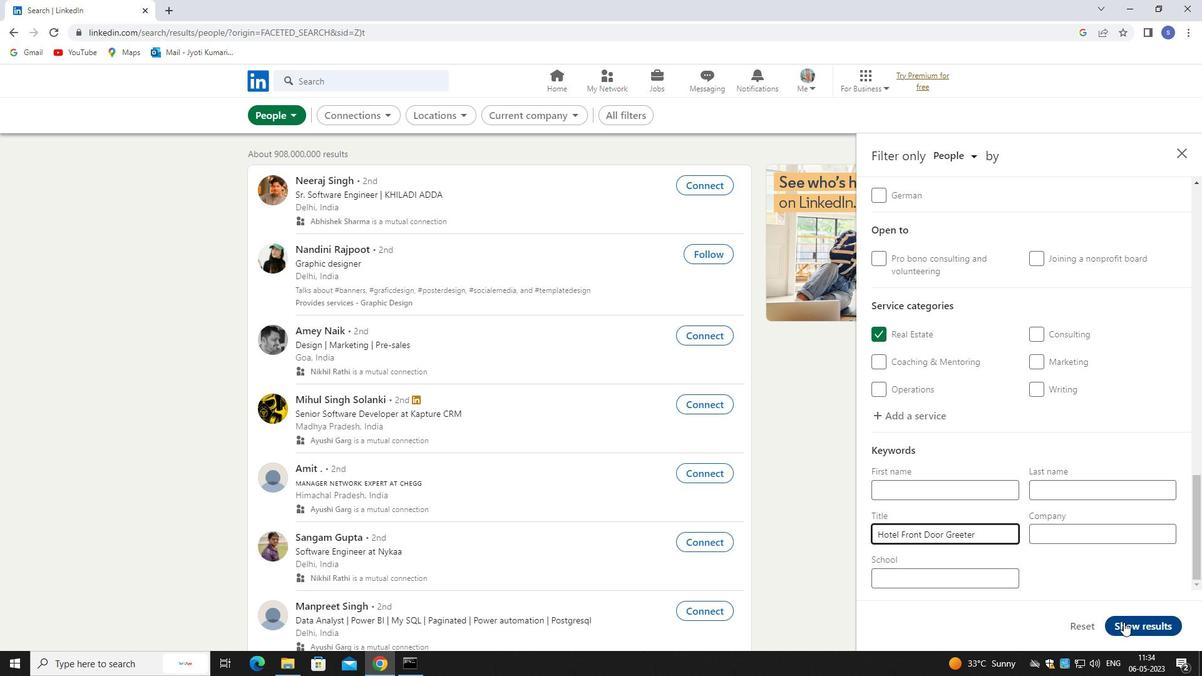 
Action: Mouse moved to (945, 465)
Screenshot: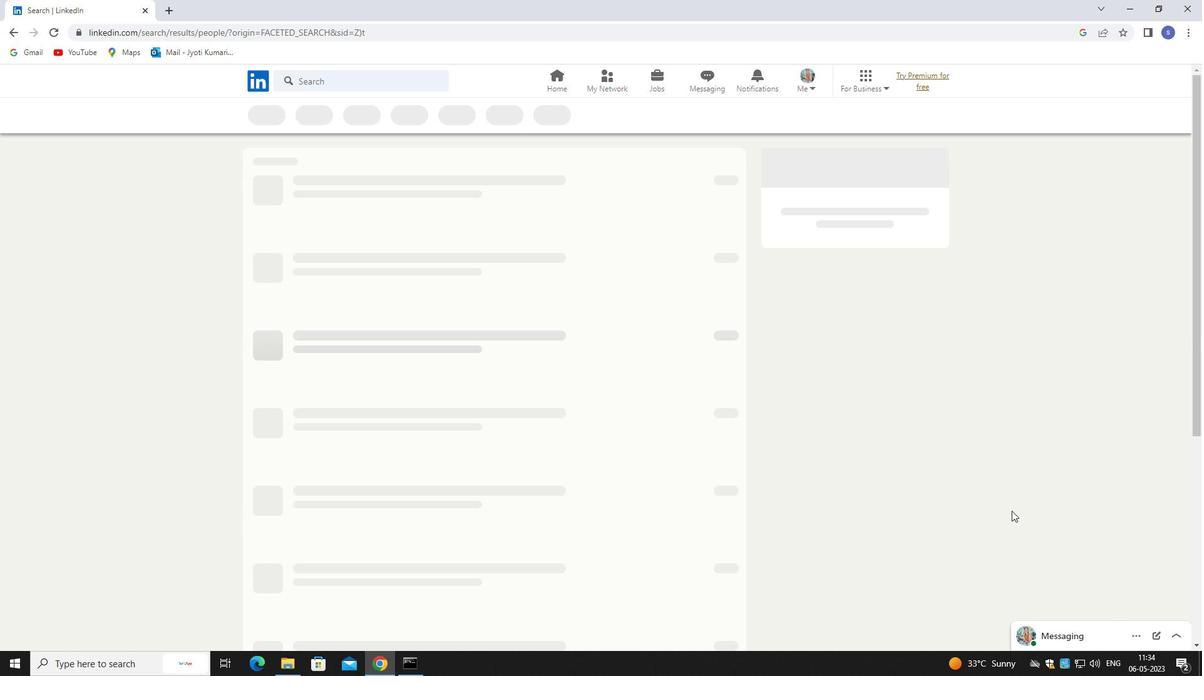 
